 Task: Open a Black Tie Letter Template save the file as slogan Remove the following opetions from template: '1.	Type the sender company name_x000D_
2.	Type the sender company address_x000D_
3.	Type the recipient address_x000D_
4.	Type the closing_x000D_
5.	Type the sender title_x000D_
6.	Type the sender company name_x000D_
'Pick the date  15 May, 2023 and type Salutation  Greetings. Add body to the letter "I hope this letter finds you in good health and high spirits. I wanted to express my gratitude for your kind assistance during my recent visit. Your hospitality and warmth made my stay truly memorable. I look forward to returning the favor someday. Take care and stay well.". Insert watermark  confidential 1
Action: Mouse moved to (25, 17)
Screenshot: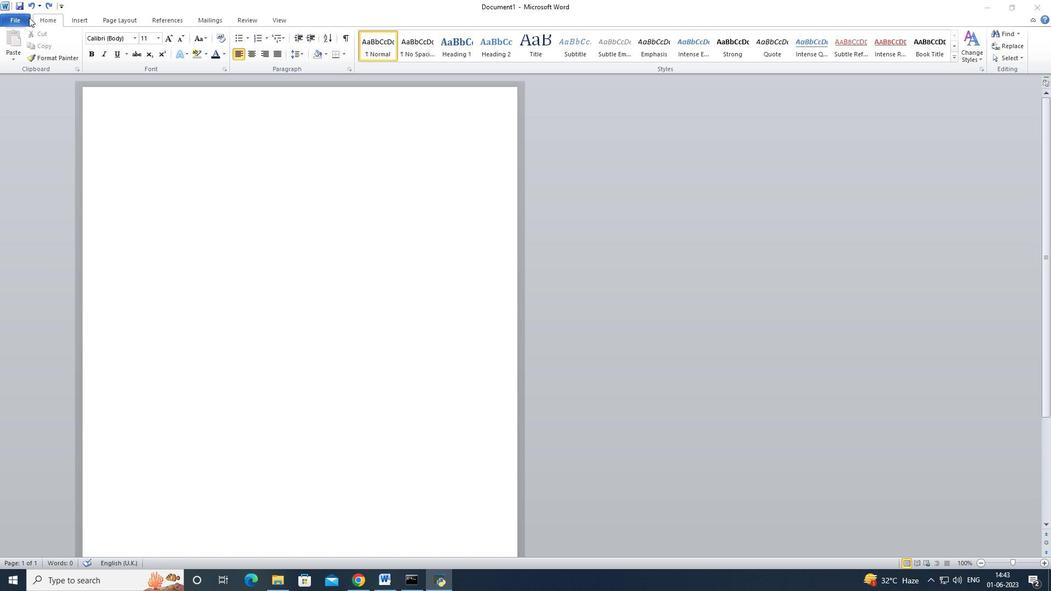 
Action: Mouse pressed left at (25, 17)
Screenshot: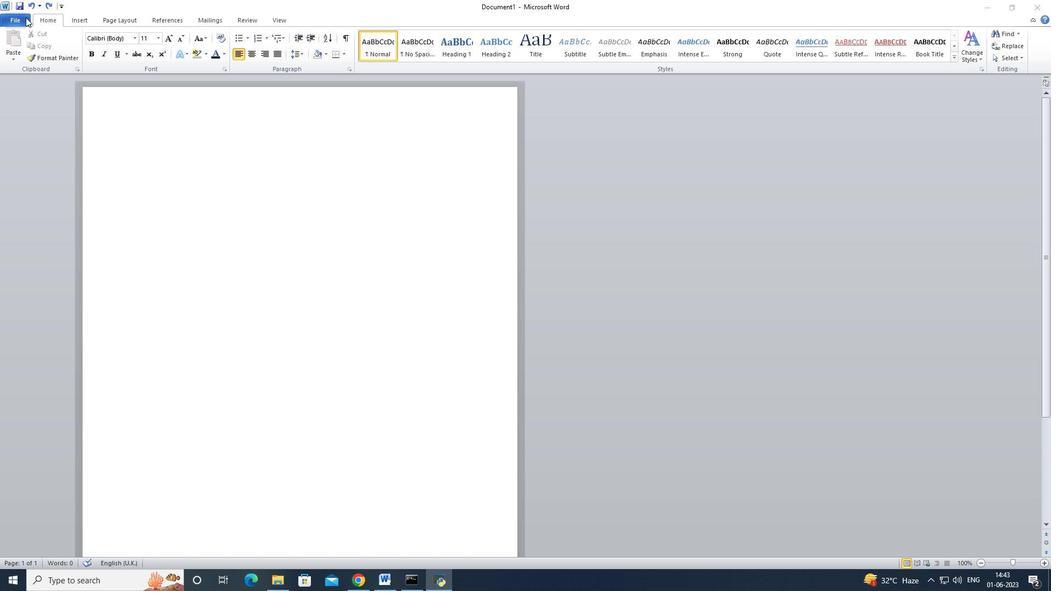 
Action: Mouse moved to (8, 21)
Screenshot: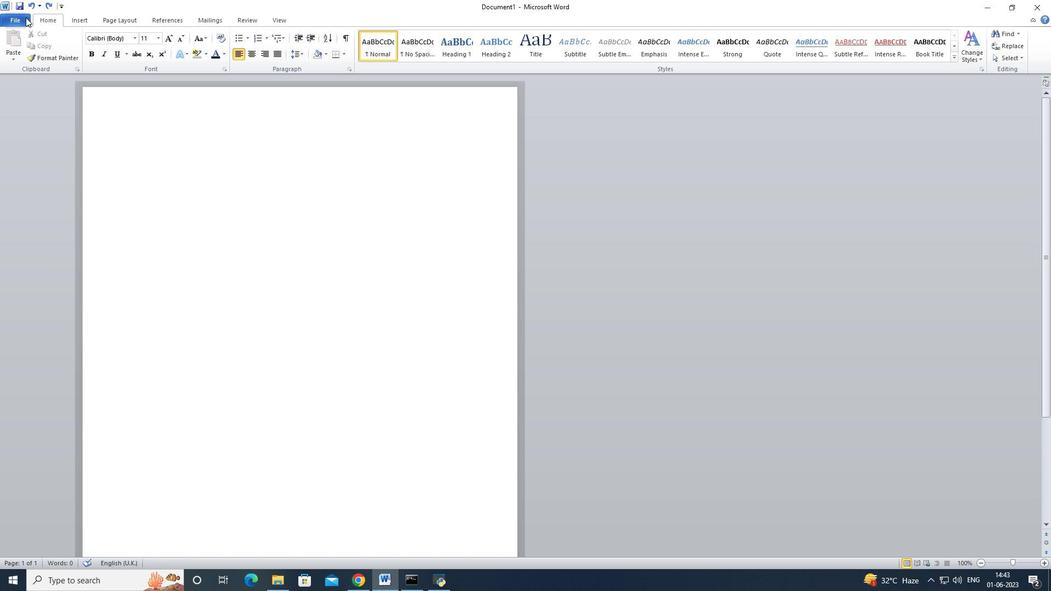
Action: Mouse pressed left at (8, 21)
Screenshot: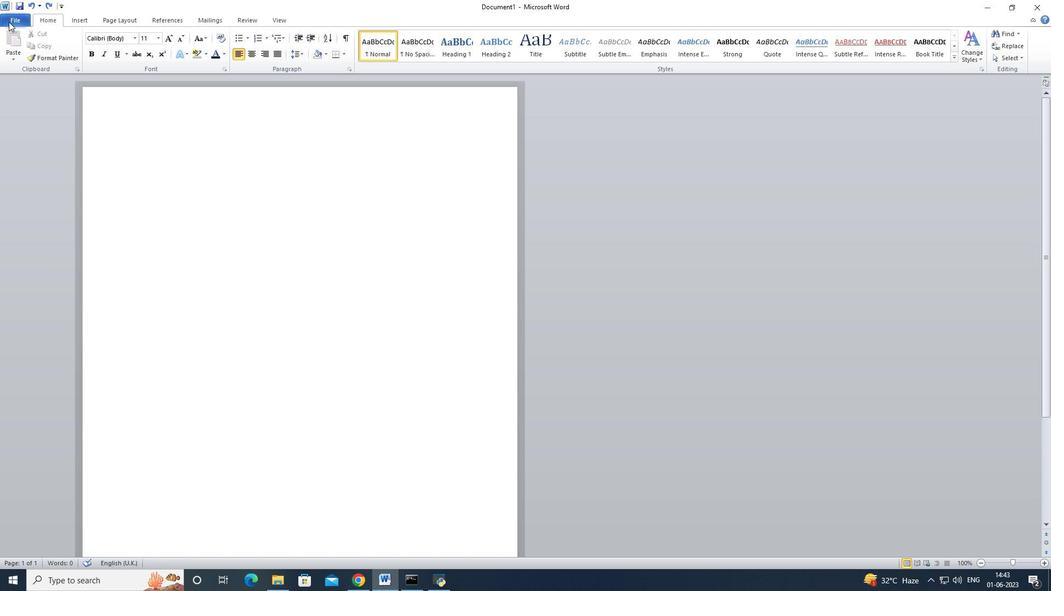
Action: Mouse moved to (29, 140)
Screenshot: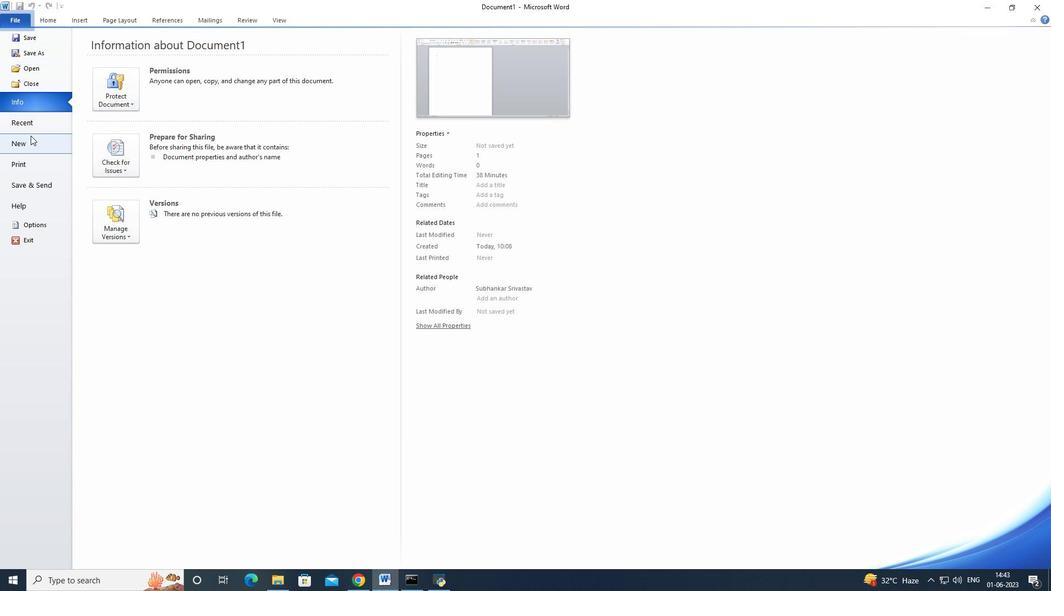 
Action: Mouse pressed left at (29, 140)
Screenshot: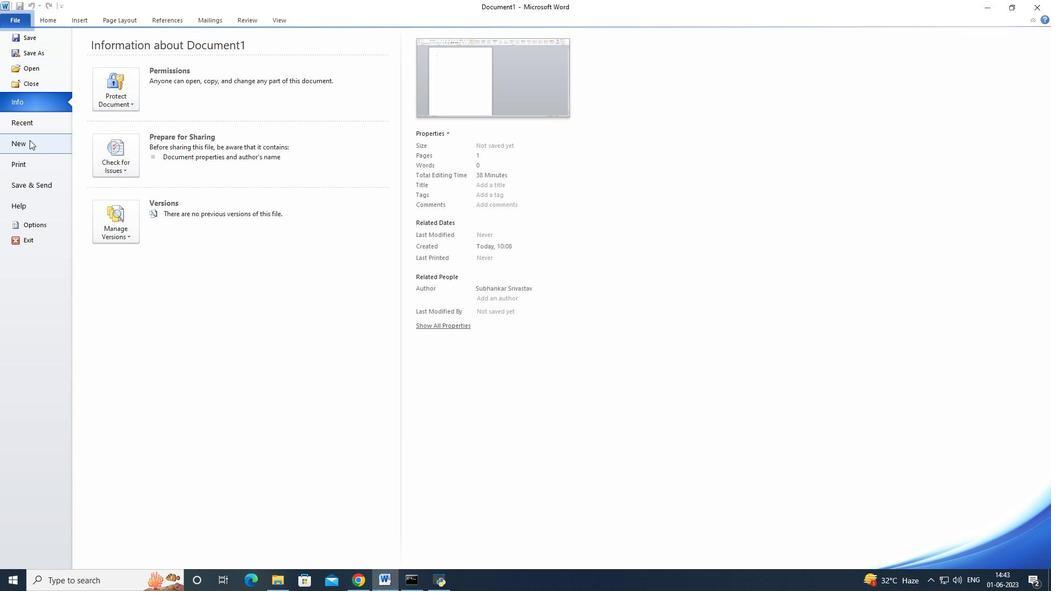 
Action: Mouse moved to (246, 111)
Screenshot: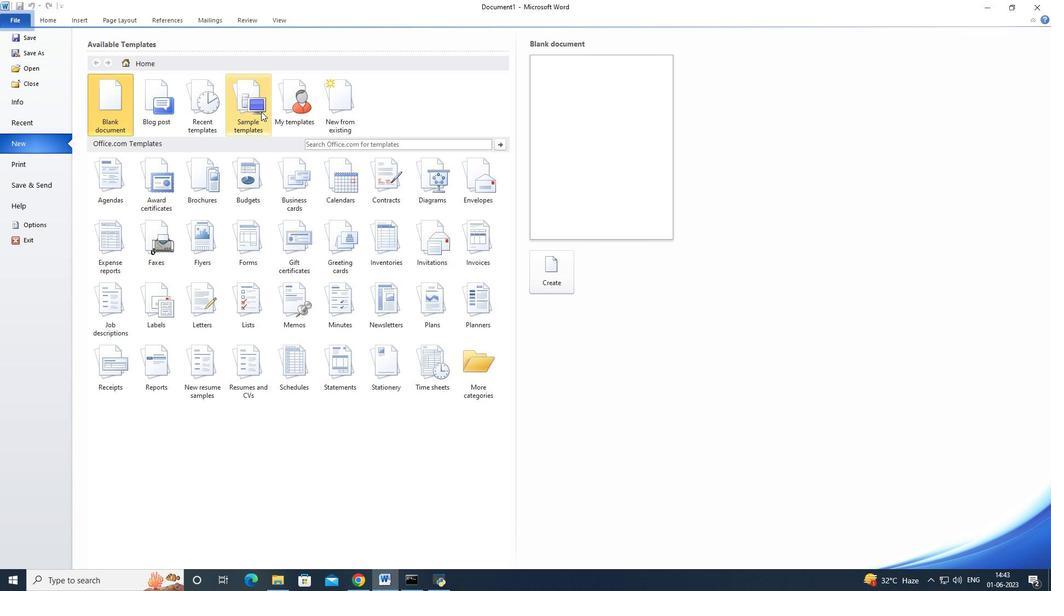 
Action: Mouse pressed left at (246, 111)
Screenshot: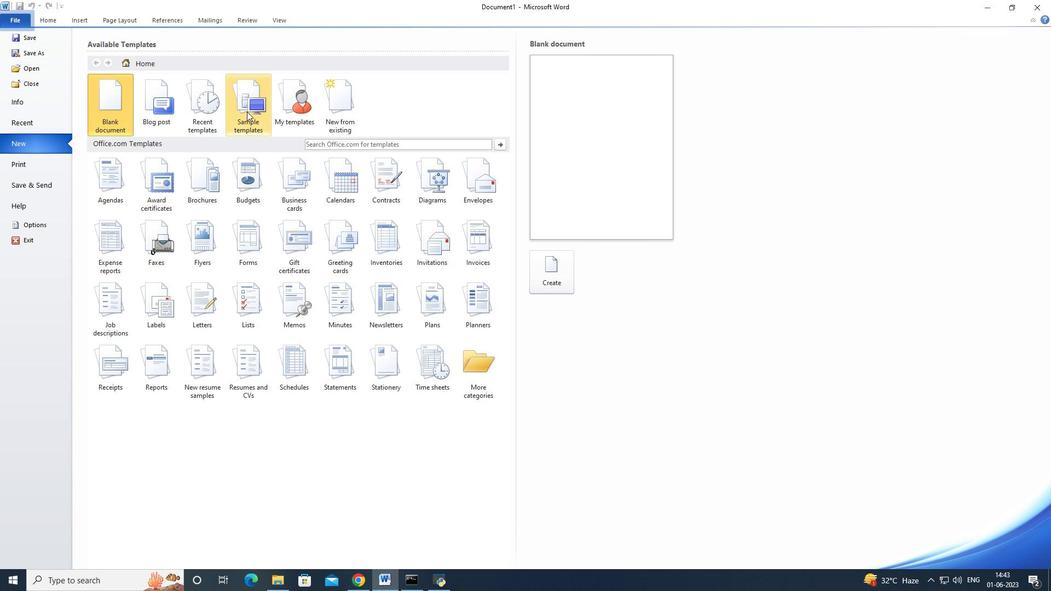 
Action: Mouse moved to (363, 247)
Screenshot: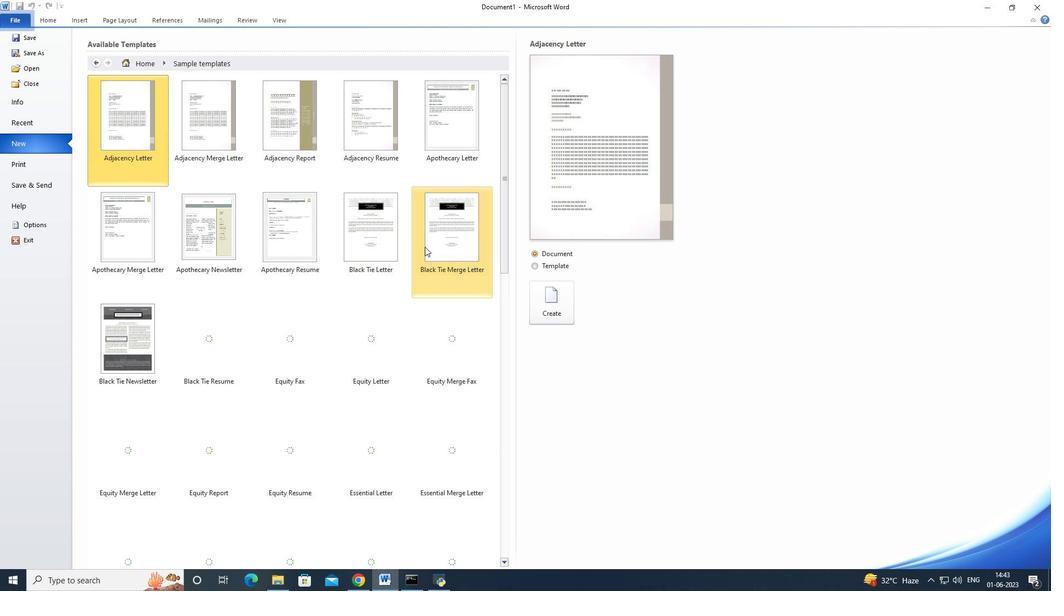 
Action: Mouse pressed left at (363, 247)
Screenshot: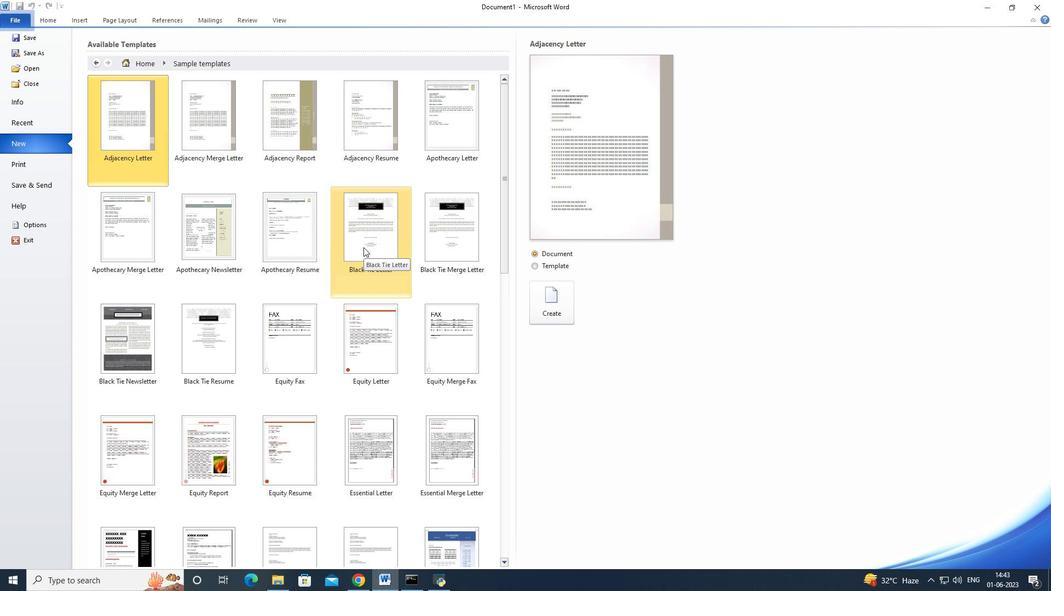 
Action: Mouse moved to (534, 266)
Screenshot: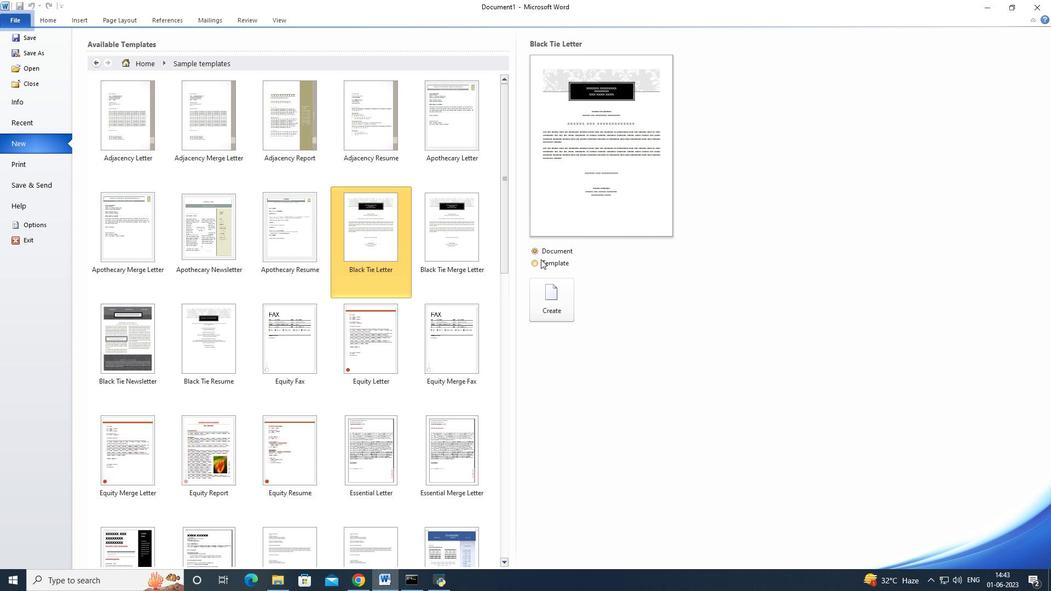 
Action: Mouse pressed left at (534, 266)
Screenshot: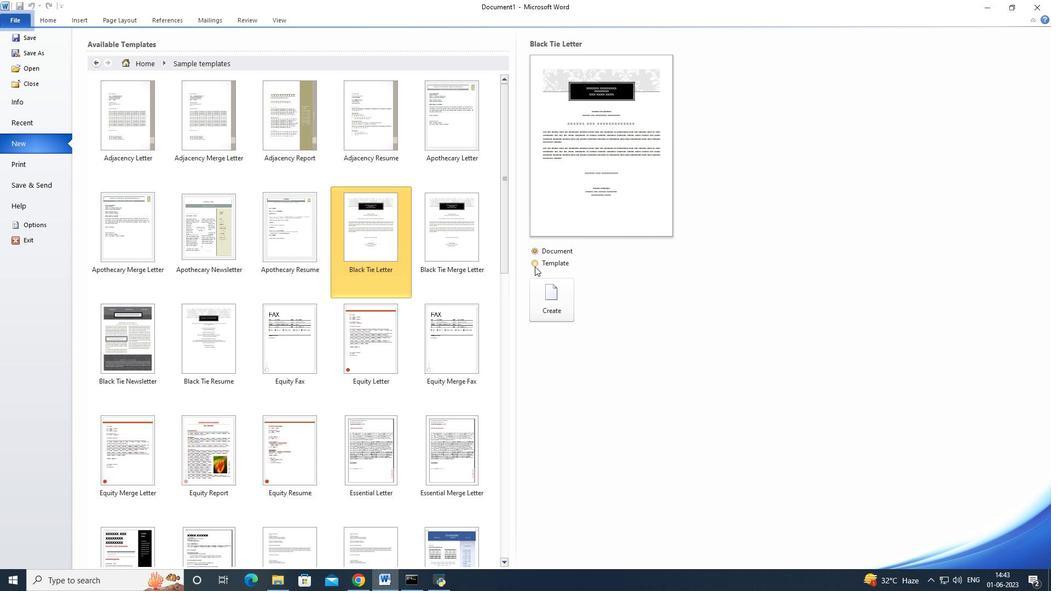 
Action: Mouse moved to (550, 301)
Screenshot: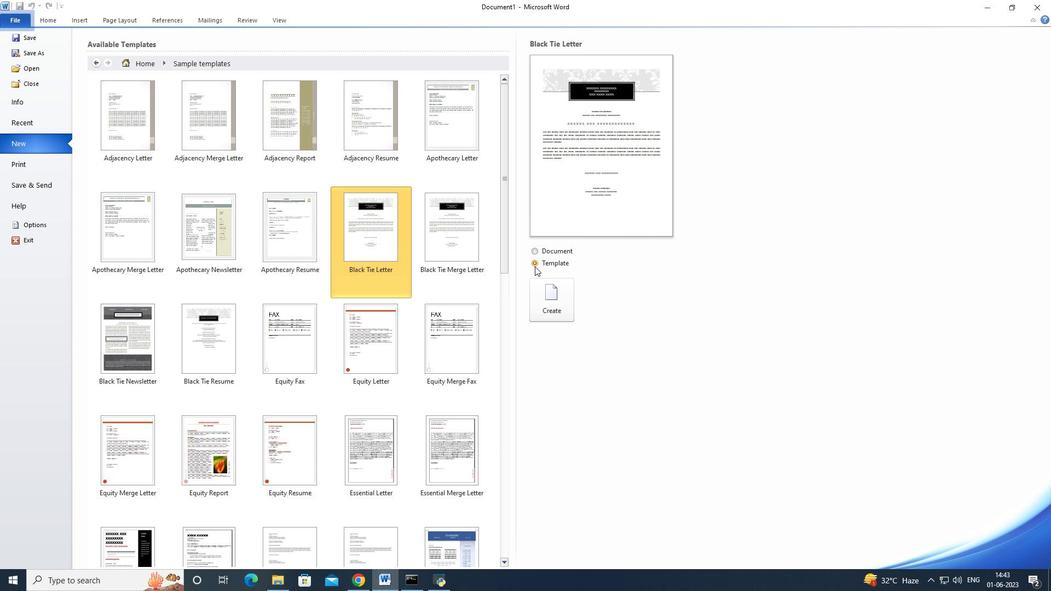 
Action: Mouse pressed left at (550, 301)
Screenshot: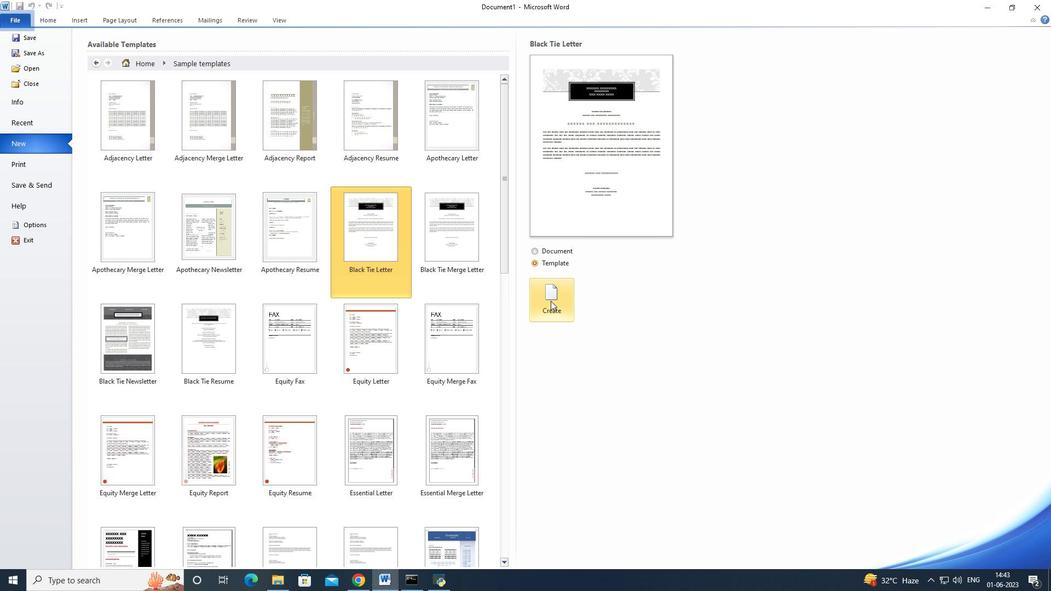 
Action: Mouse moved to (403, 204)
Screenshot: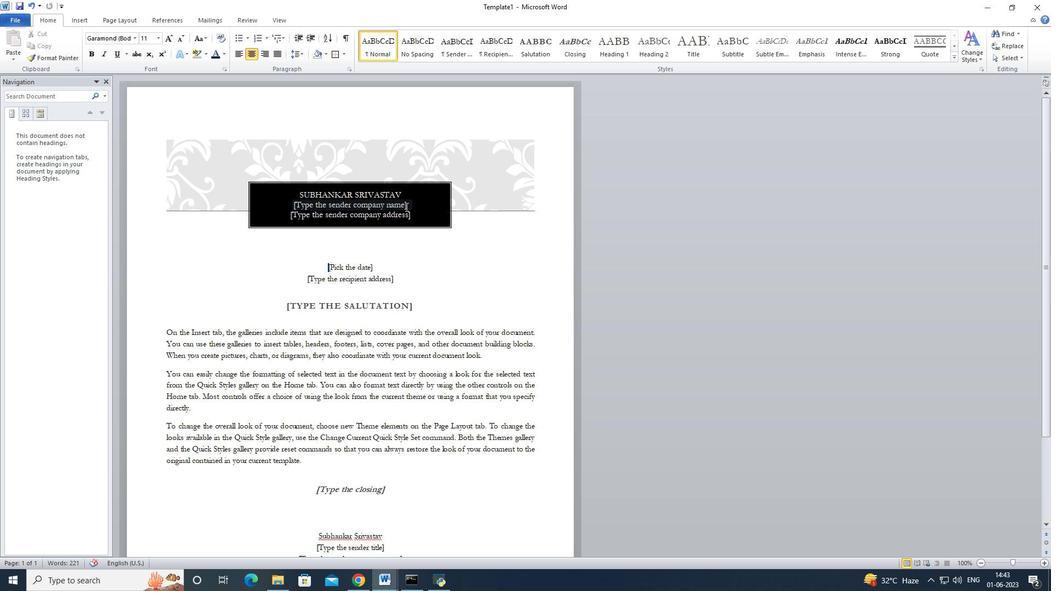 
Action: Mouse pressed left at (403, 204)
Screenshot: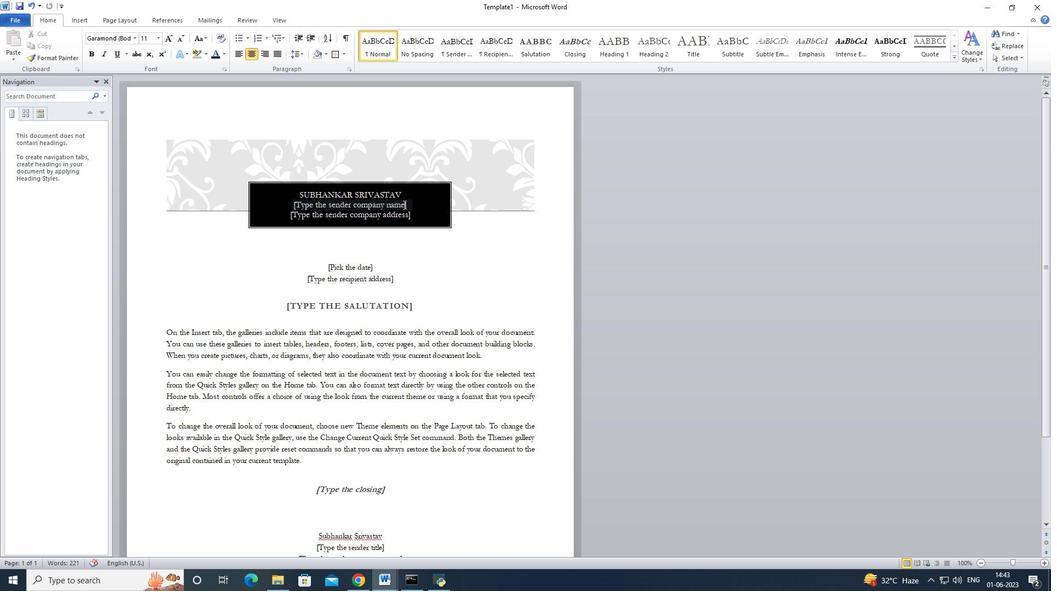 
Action: Key pressed <Key.delete><Key.delete>
Screenshot: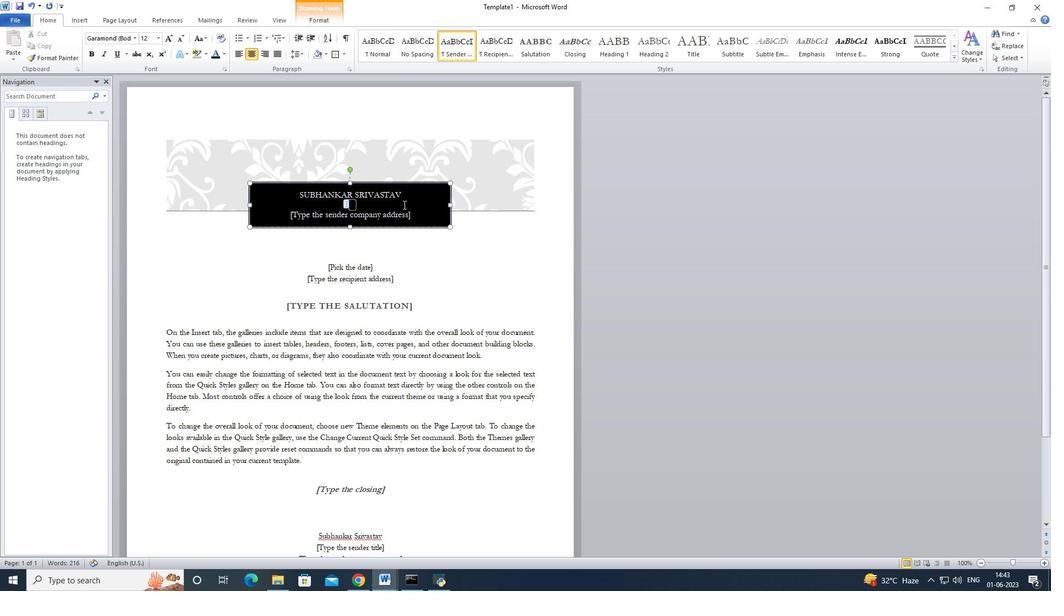 
Action: Mouse moved to (402, 215)
Screenshot: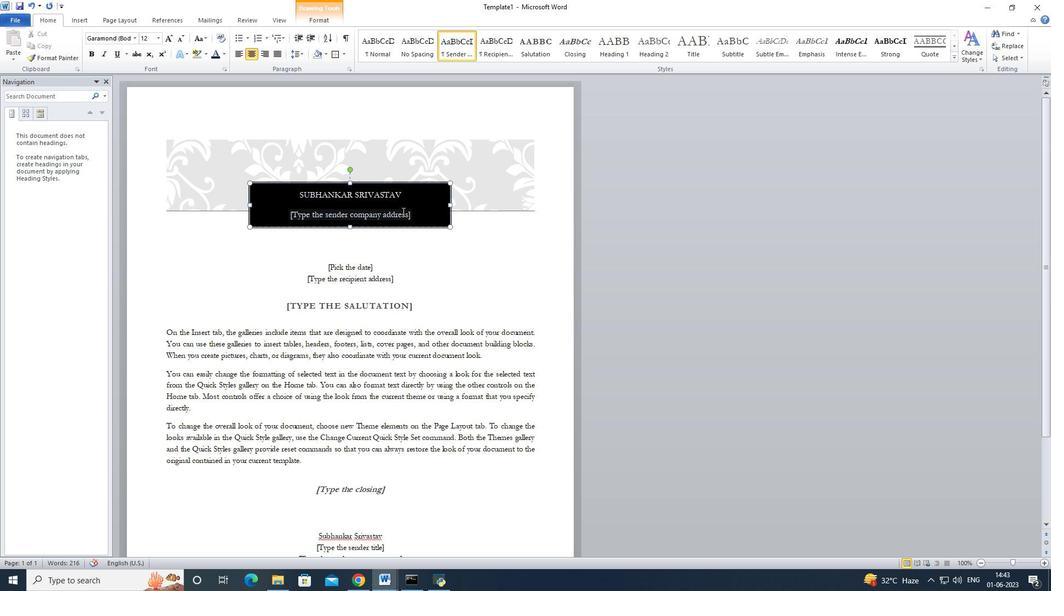 
Action: Mouse pressed left at (402, 215)
Screenshot: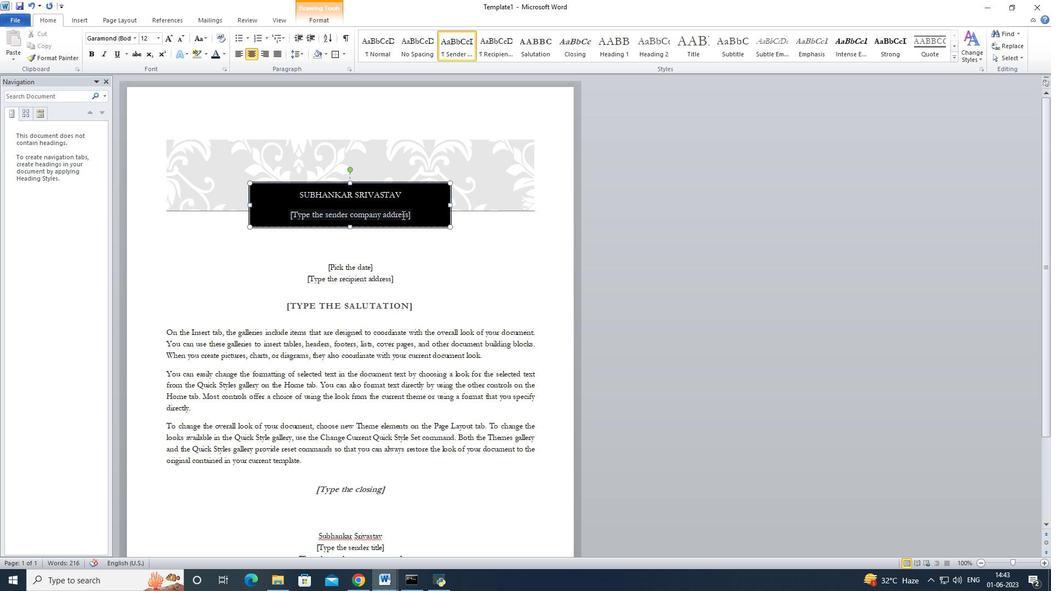
Action: Key pressed <Key.delete><Key.delete>
Screenshot: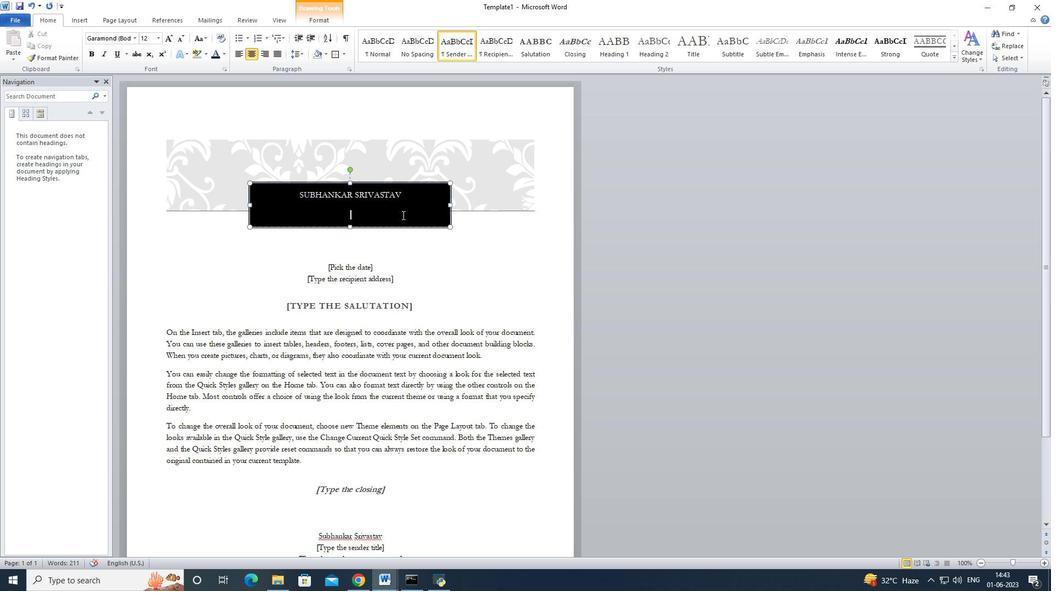 
Action: Mouse moved to (365, 267)
Screenshot: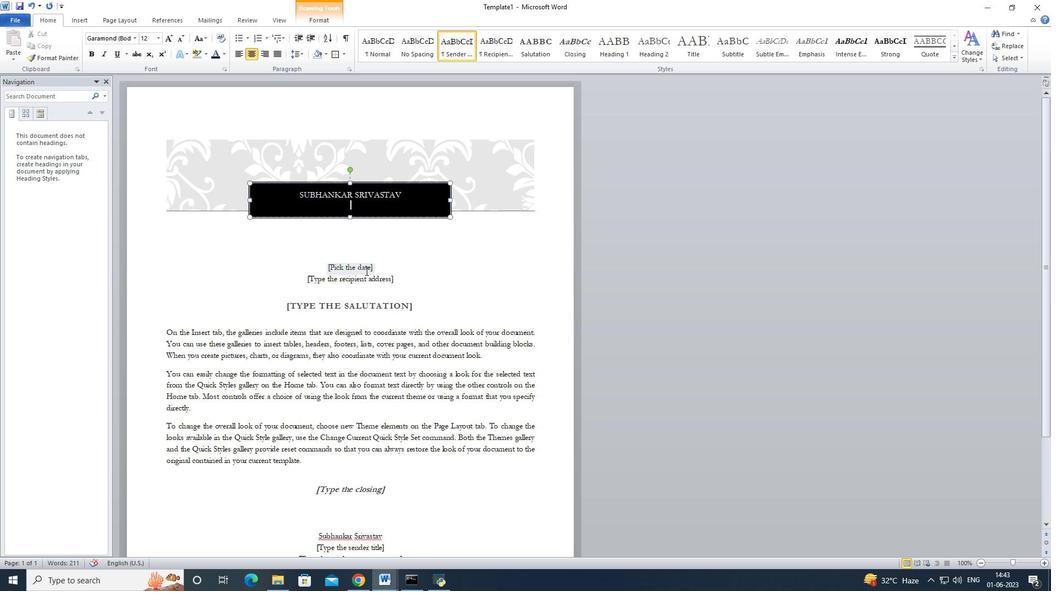 
Action: Mouse pressed left at (365, 267)
Screenshot: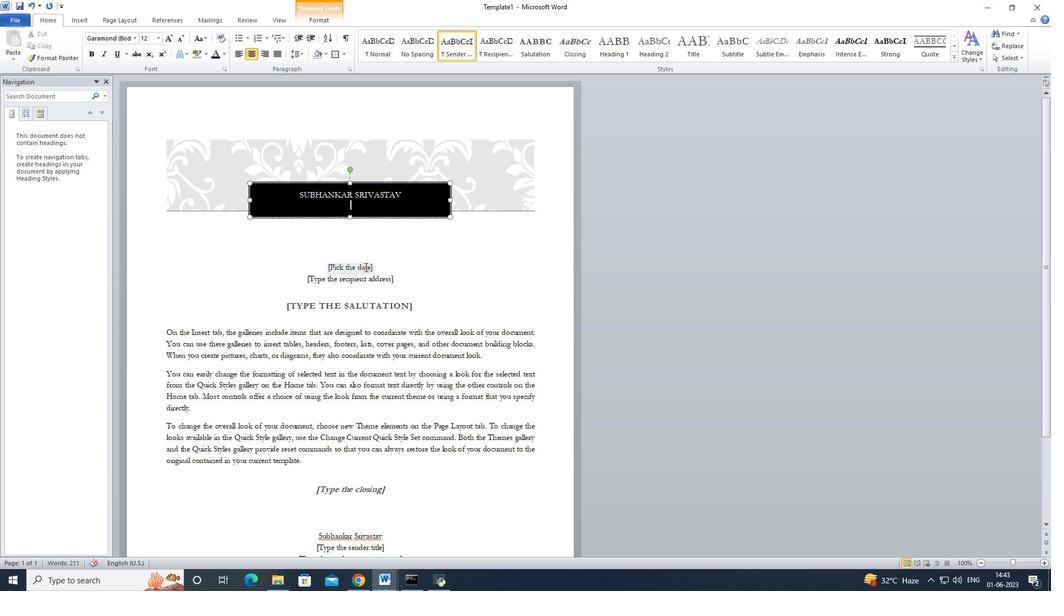 
Action: Mouse moved to (383, 266)
Screenshot: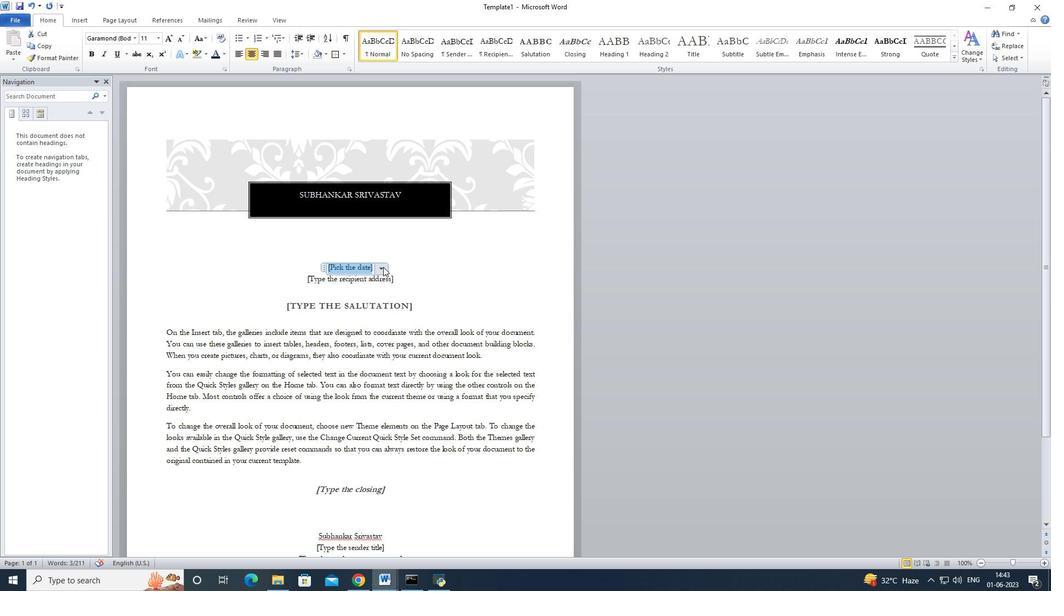 
Action: Mouse pressed left at (383, 266)
Screenshot: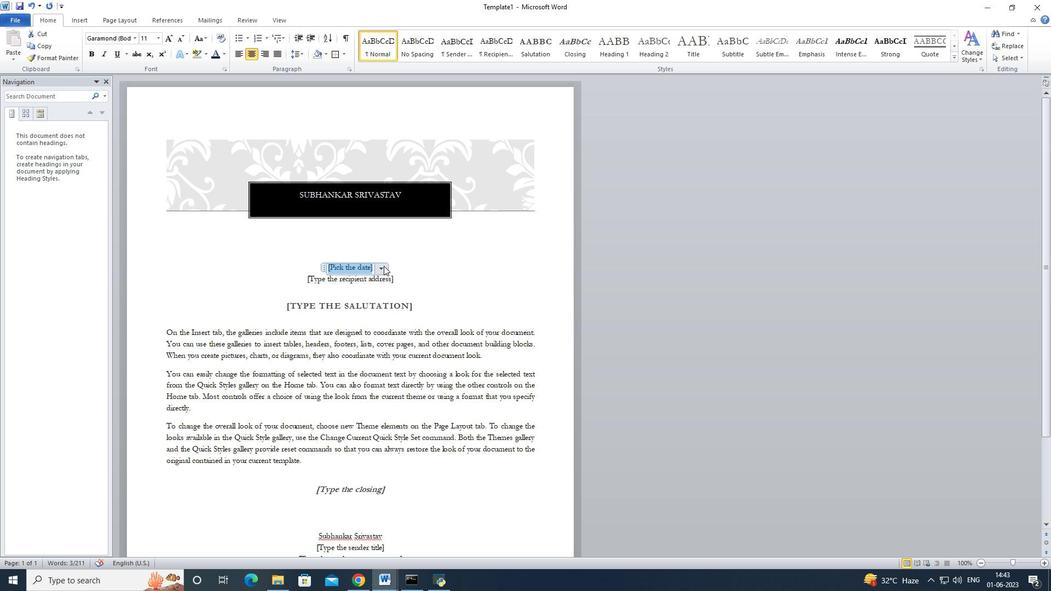 
Action: Mouse moved to (293, 280)
Screenshot: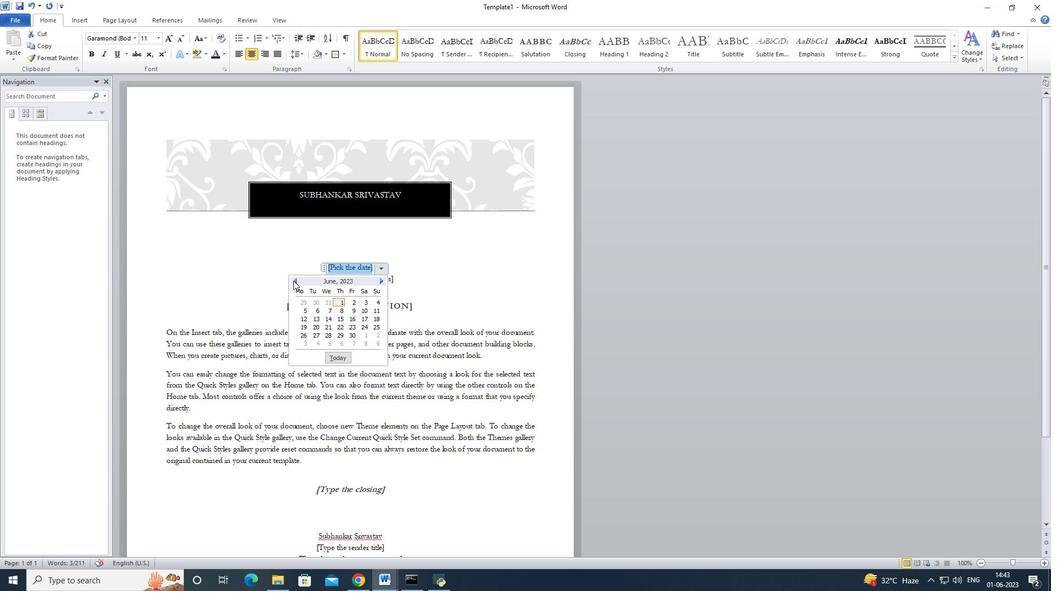 
Action: Mouse pressed left at (293, 280)
Screenshot: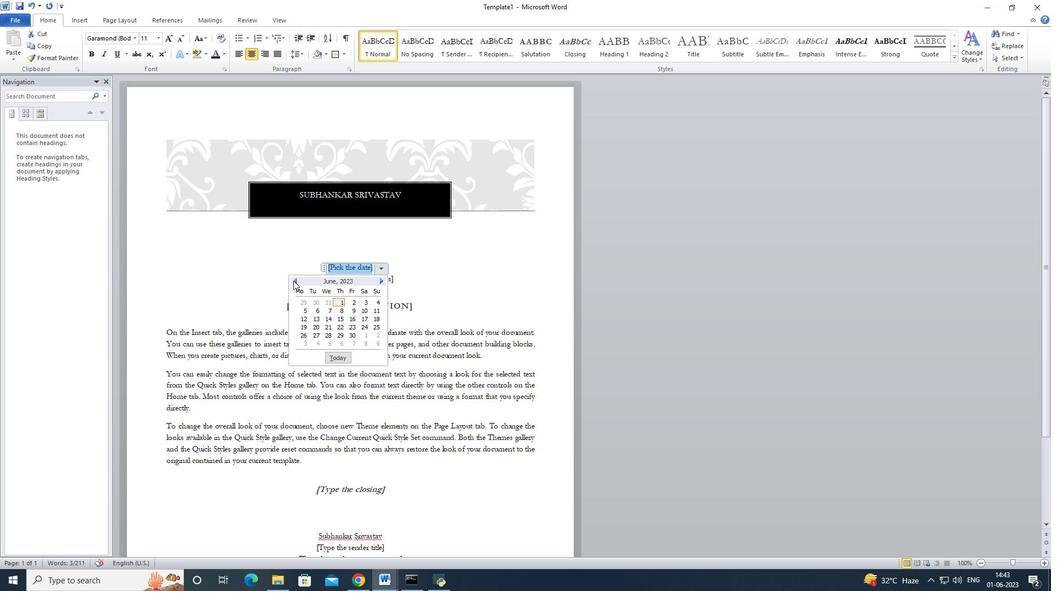 
Action: Mouse moved to (306, 319)
Screenshot: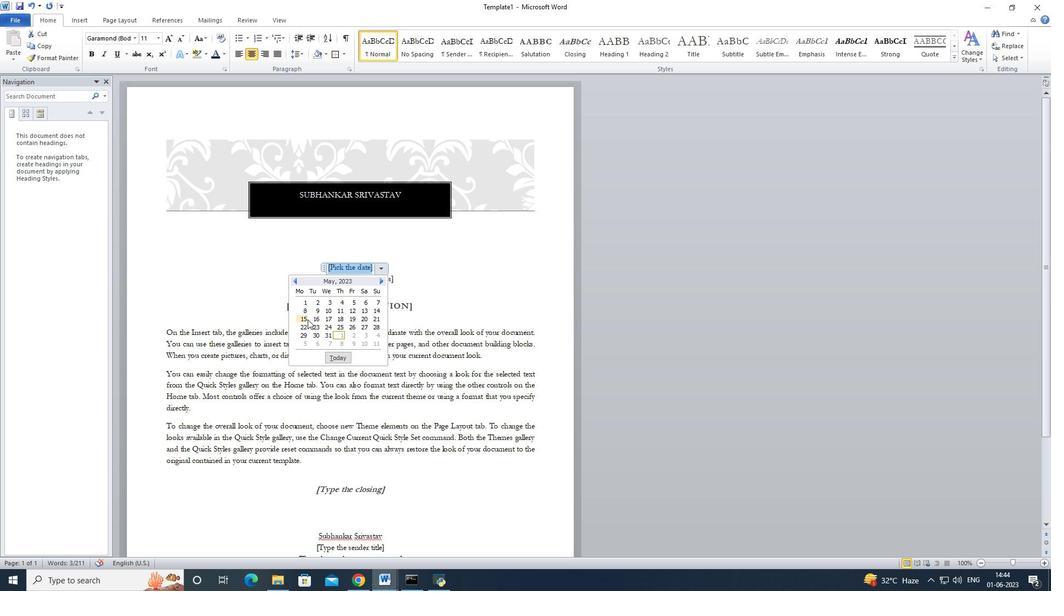 
Action: Mouse pressed left at (306, 319)
Screenshot: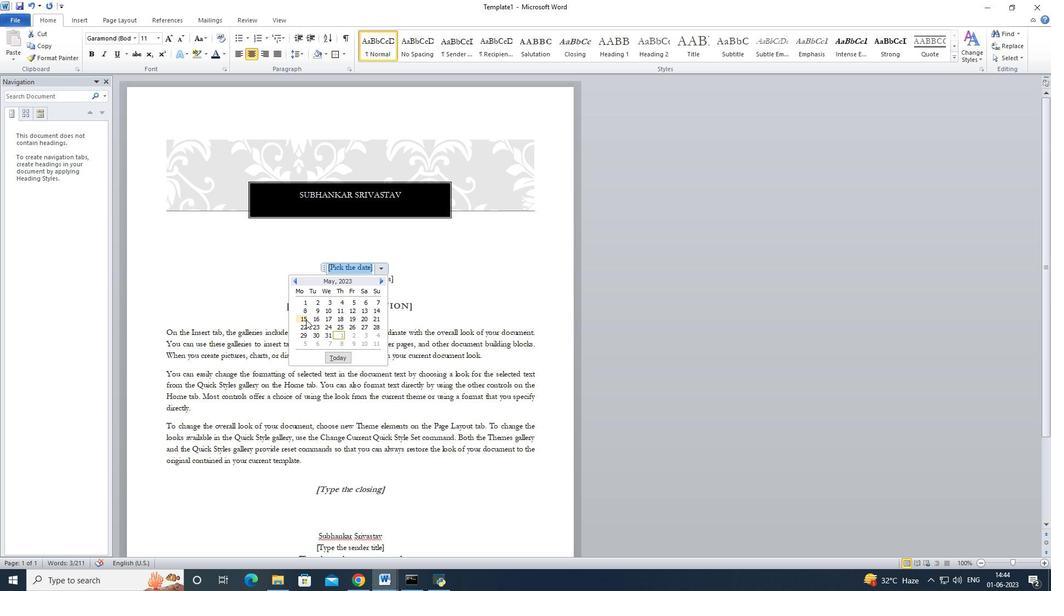 
Action: Mouse moved to (388, 281)
Screenshot: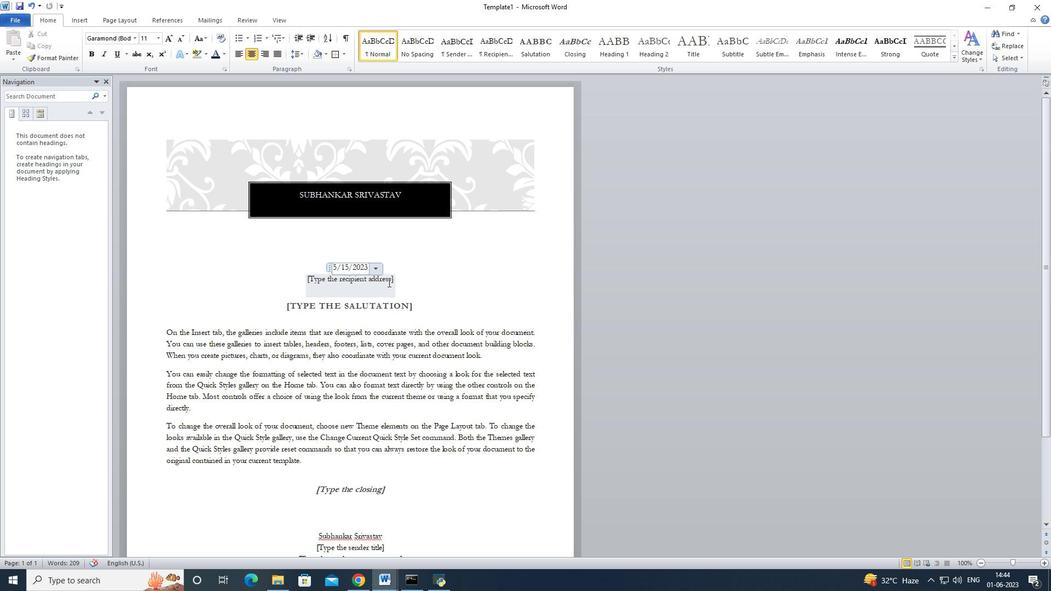 
Action: Mouse pressed left at (388, 281)
Screenshot: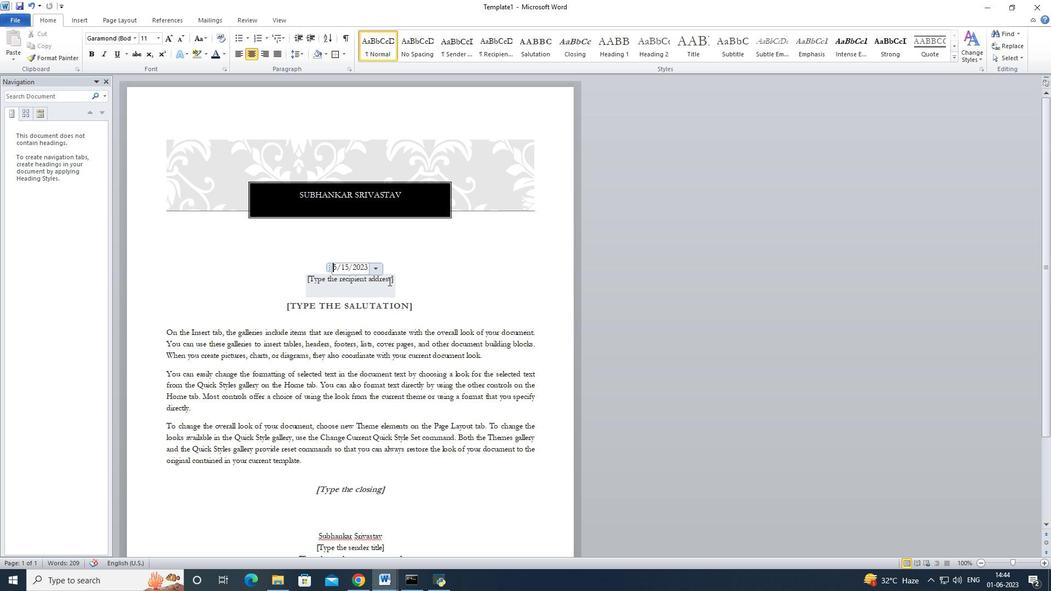 
Action: Mouse moved to (389, 281)
Screenshot: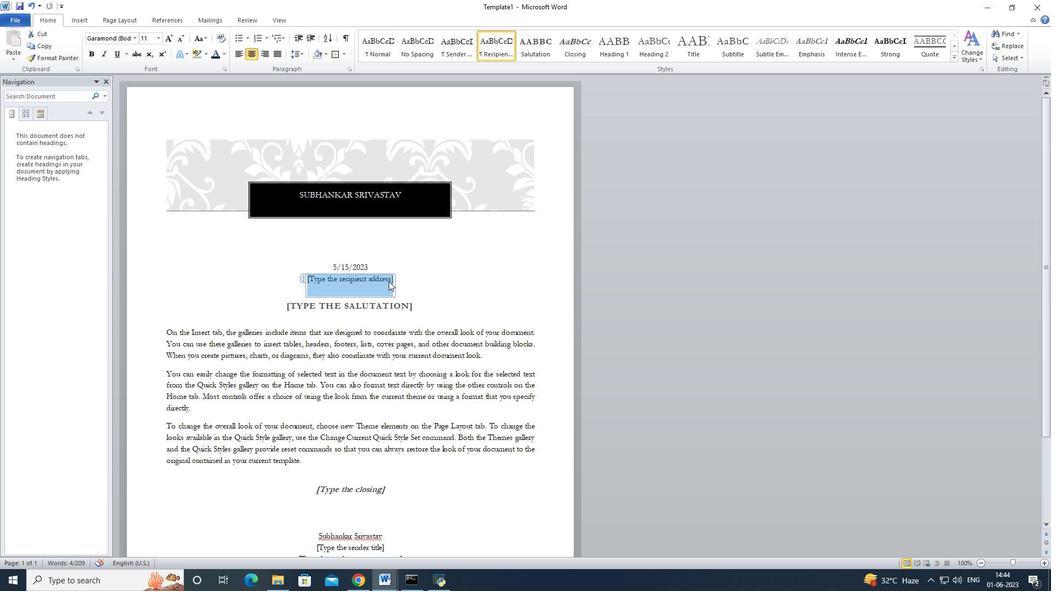 
Action: Key pressed <Key.delete>
Screenshot: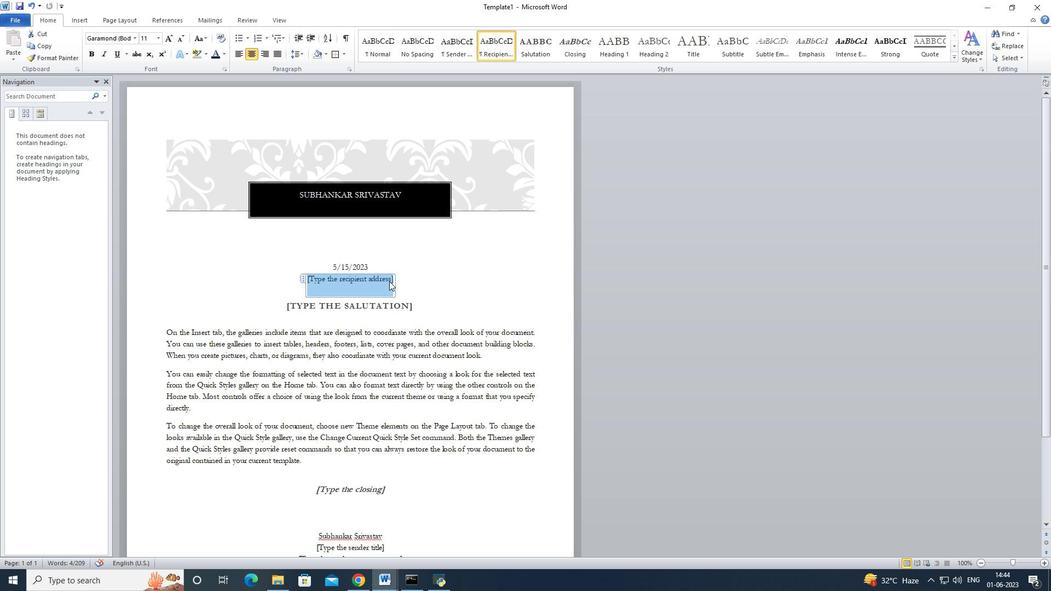 
Action: Mouse moved to (390, 307)
Screenshot: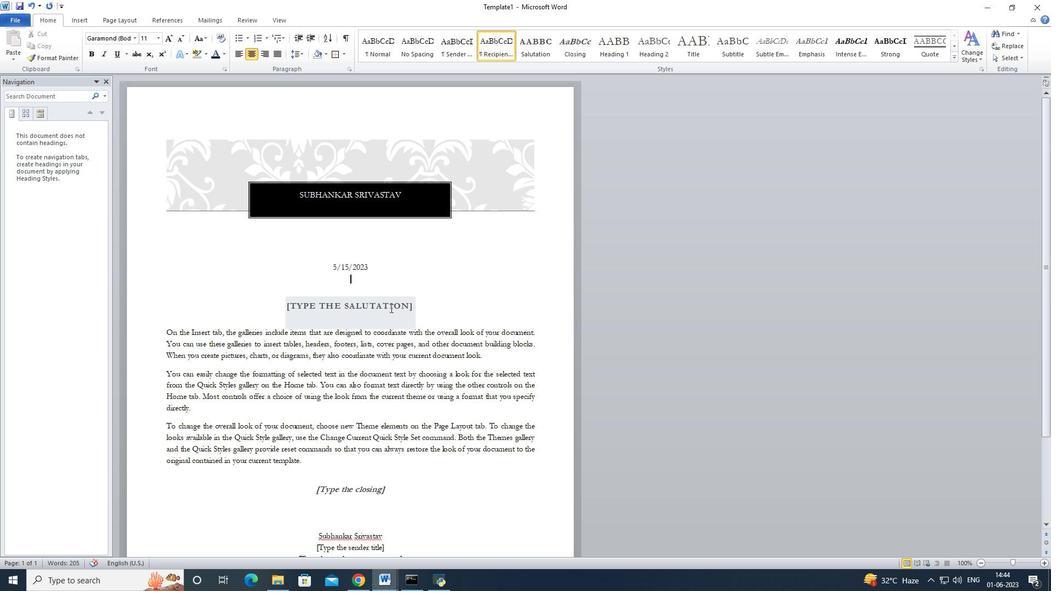
Action: Mouse pressed left at (390, 307)
Screenshot: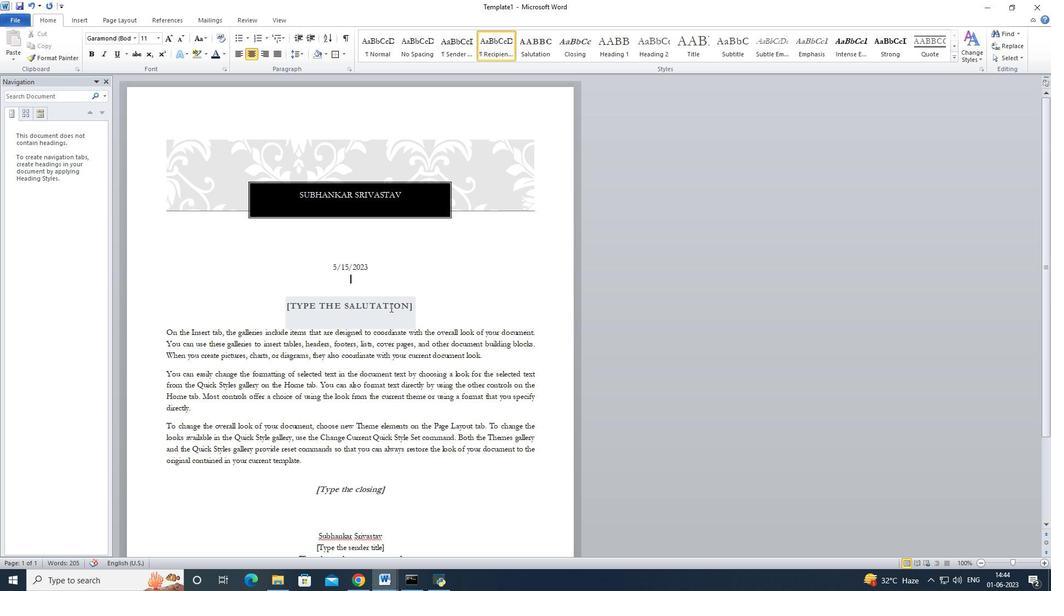 
Action: Key pressed <Key.shift><Key.shift><Key.shift><Key.shift><Key.shift><Key.shift><Key.shift><Key.shift><Key.shift><Key.shift><Key.shift><Key.shift><Key.shift><Key.shift><Key.shift><Key.shift><Key.shift><Key.shift><Key.shift><Key.shift><Key.shift><Key.shift><Key.shift><Key.shift><Key.shift><Key.shift><Key.shift><Key.shift><Key.shift><Key.shift><Key.shift><Key.shift><Key.shift><Key.shift><Key.shift><Key.shift><Key.shift><Key.shift><Key.shift><Key.shift><Key.shift><Key.shift><Key.shift><Key.shift><Key.shift><Key.shift><Key.shift><Key.shift><Key.shift><Key.shift><Key.shift><Key.shift><Key.shift><Key.shift><Key.shift><Key.shift><Key.shift><Key.shift><Key.shift><Key.shift><Key.shift><Key.shift><Key.shift><Key.shift><Key.shift><Key.shift><Key.shift><Key.shift><Key.shift><Key.shift><Key.shift><Key.shift><Key.shift><Key.shift><Key.shift><Key.shift><Key.shift><Key.shift><Key.shift><Key.shift><Key.shift><Key.shift><Key.shift><Key.shift><Key.shift><Key.shift><Key.shift><Key.shift>Greetings
Screenshot: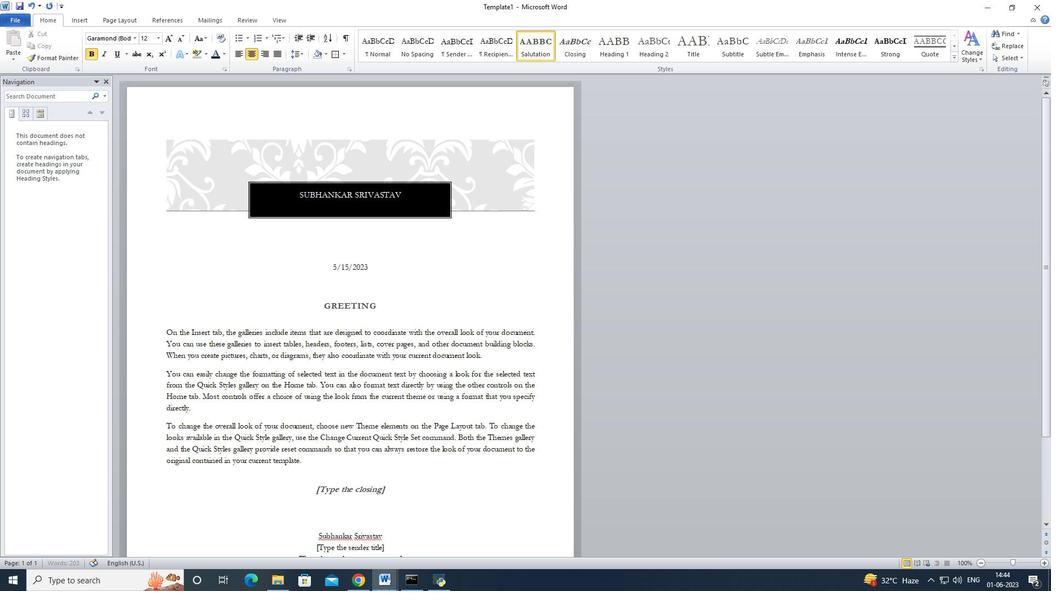
Action: Mouse moved to (370, 349)
Screenshot: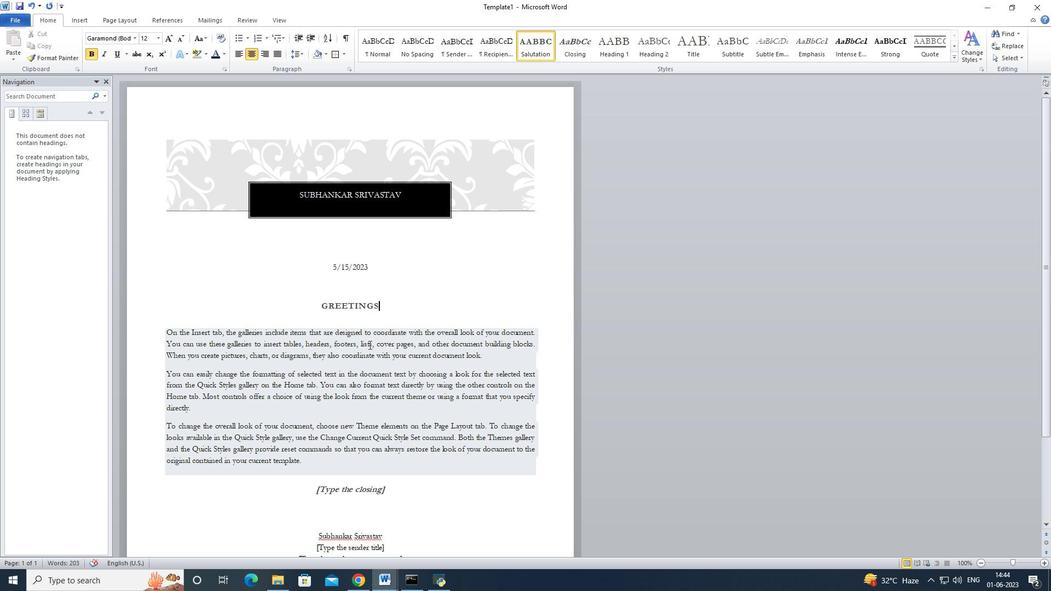 
Action: Mouse pressed left at (370, 349)
Screenshot: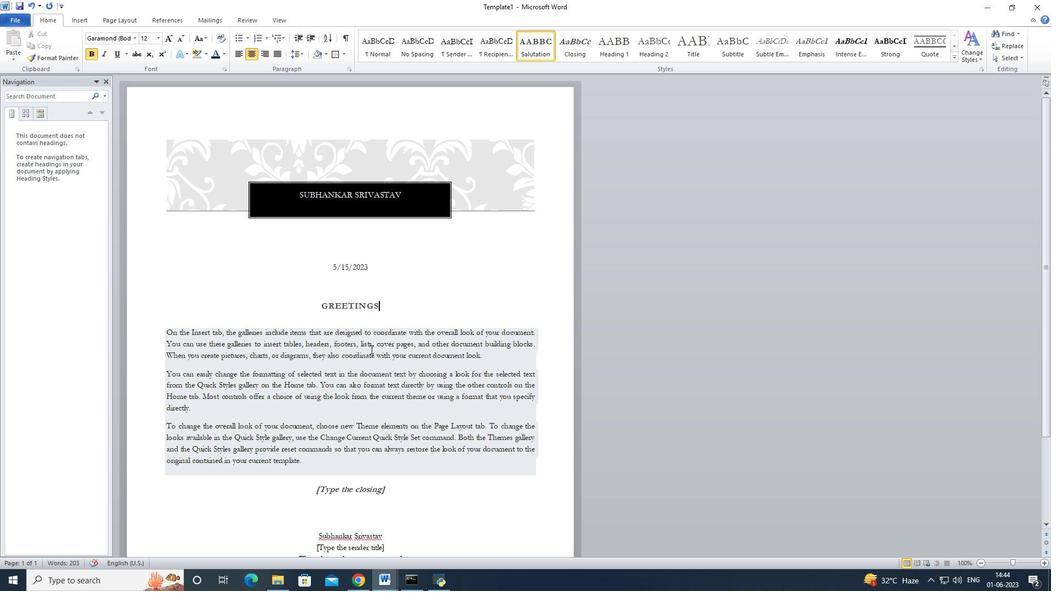 
Action: Key pressed <Key.shift><Key.shift><Key.shift><Key.shift><Key.shift><Key.shift><Key.shift><Key.shift><Key.shift><Key.shift><Key.shift><Key.shift><Key.shift><Key.shift><Key.shift><Key.shift><Key.shift><Key.shift><Key.shift><Key.shift><Key.shift><Key.shift><Key.shift><Key.shift><Key.shift><Key.shift><Key.shift><Key.shift><Key.shift><Key.shift><Key.shift><Key.shift><Key.shift><Key.shift><Key.shift><Key.shift><Key.shift><Key.shift><Key.shift><Key.shift><Key.shift><Key.shift><Key.shift><Key.shift><Key.shift><Key.shift><Key.shift><Key.shift>"i<Key.space>hope<Key.space>this<Key.space>letter<Key.space>finds<Key.space>you<Key.space>in<Key.space>good<Key.space>health<Key.space>and<Key.space>high<Key.space>spirits.<Key.space>i<Key.backspace><Key.shift><Key.shift>I<Key.space>wanted<Key.space>to<Key.space>express<Key.space>my<Key.space>gratitude<Key.space>for<Key.space>your<Key.space>kind<Key.space>assistance<Key.space>during<Key.space>my<Key.space>recent<Key.space>visit.<Key.space>your<Key.space>hospitality<Key.space>and<Key.space>warmth<Key.space>made<Key.space>my<Key.space>stay<Key.space>truly<Key.space>memorable.<Key.space><Key.shift>I<Key.space>look<Key.space>forwo<Key.backspace>ard<Key.space>to<Key.space>returning<Key.space>the<Key.space>fave<Key.backspace>or<Key.space>someday.<Key.space><Key.shift>take<Key.space>care<Key.space>am<Key.backspace>nd<Key.space>stay<Key.space>well.<Key.shift><Key.shift>"
Screenshot: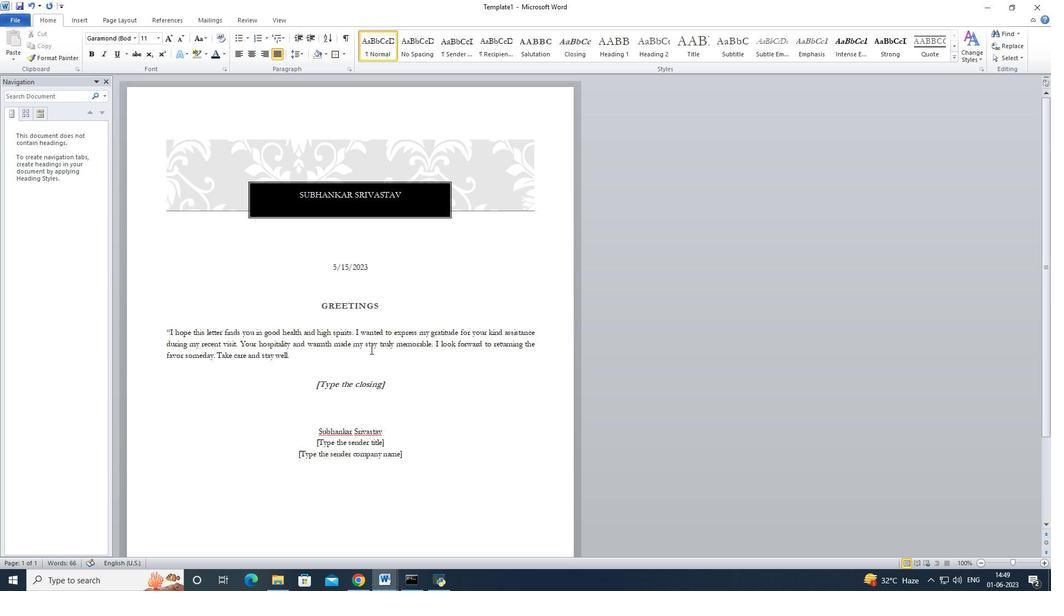 
Action: Mouse moved to (378, 393)
Screenshot: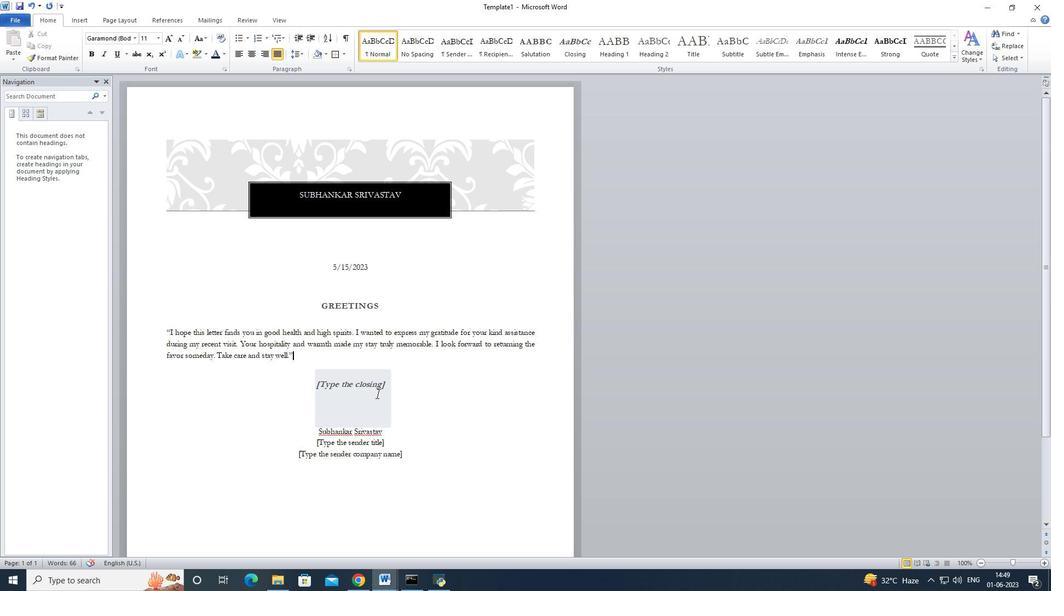 
Action: Mouse pressed left at (378, 393)
Screenshot: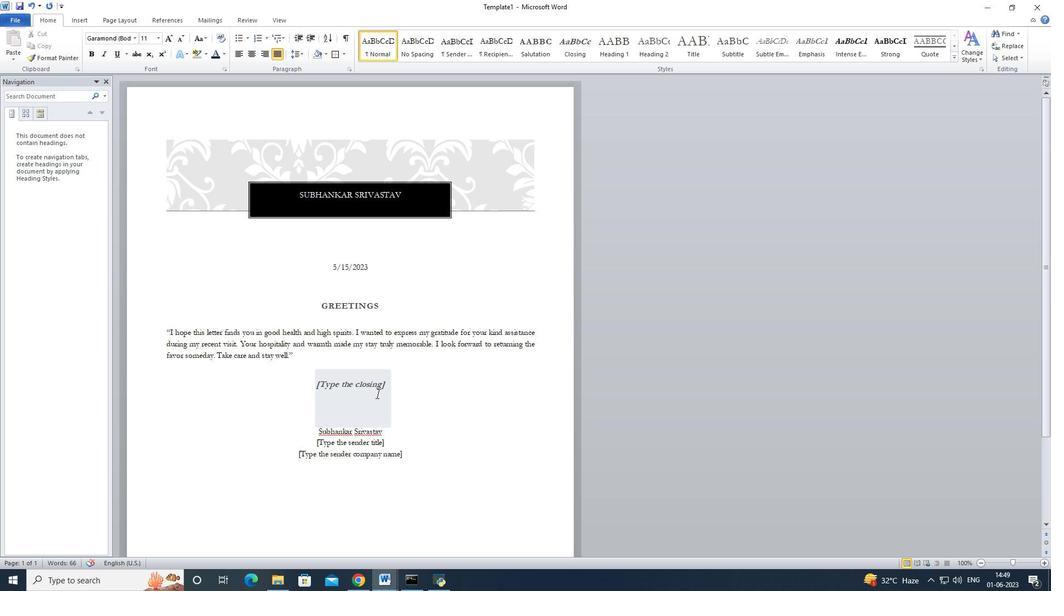 
Action: Key pressed <Key.delete>
Screenshot: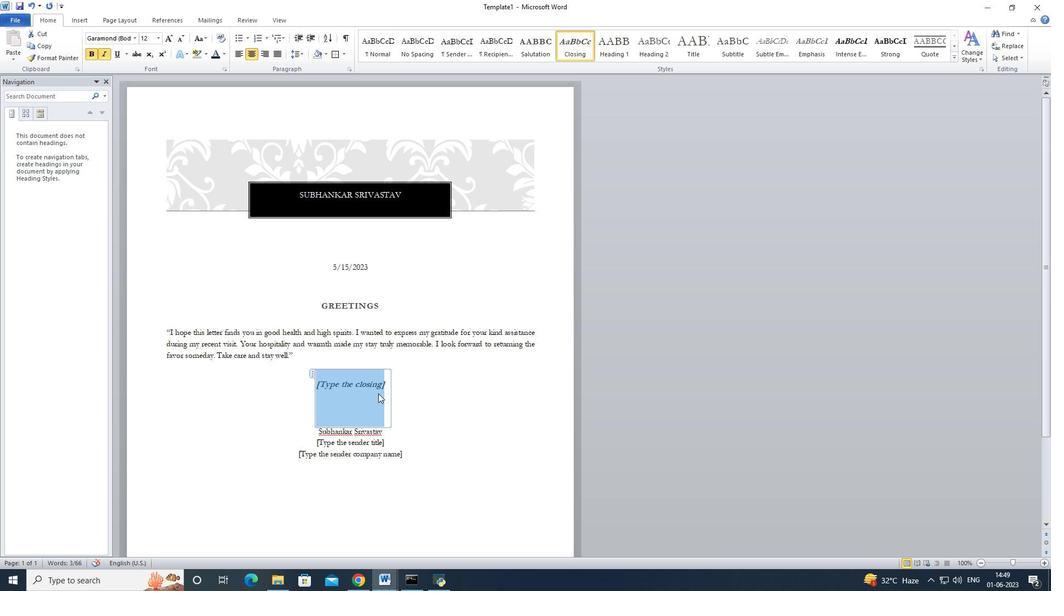 
Action: Mouse moved to (378, 446)
Screenshot: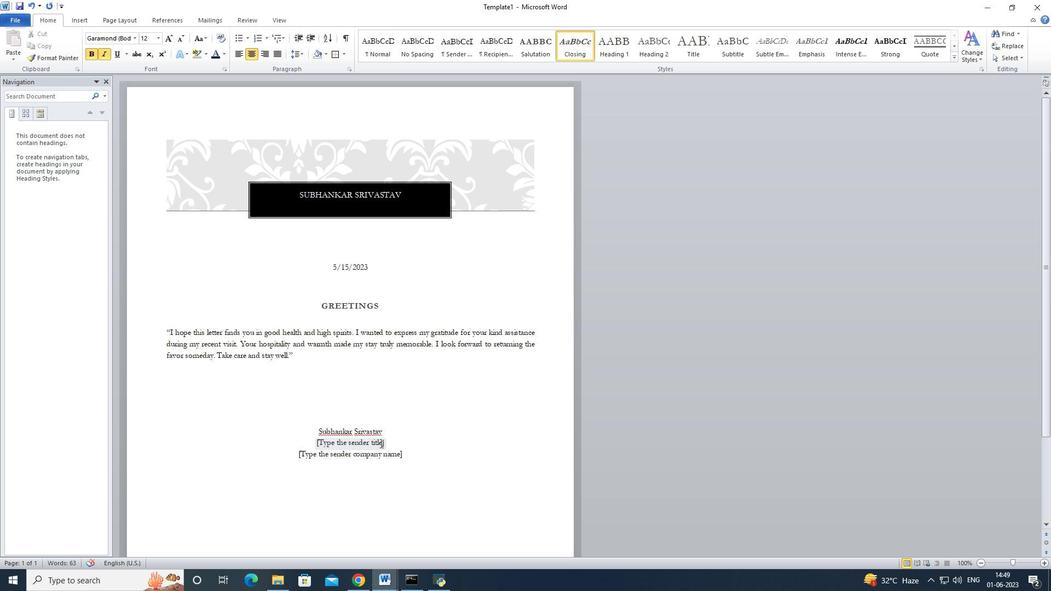 
Action: Mouse pressed left at (378, 446)
Screenshot: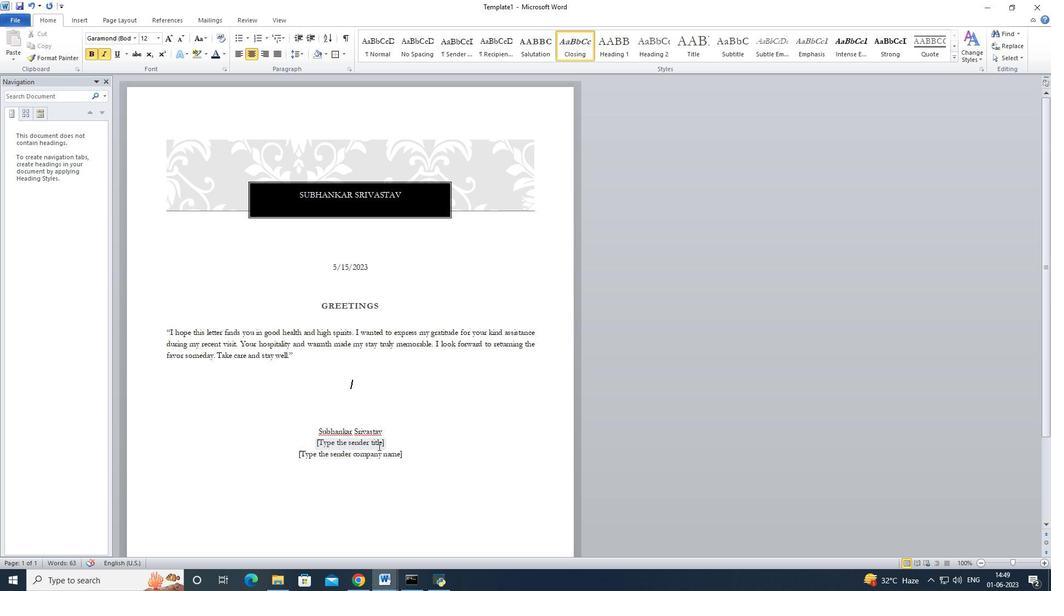 
Action: Key pressed <Key.delete>
Screenshot: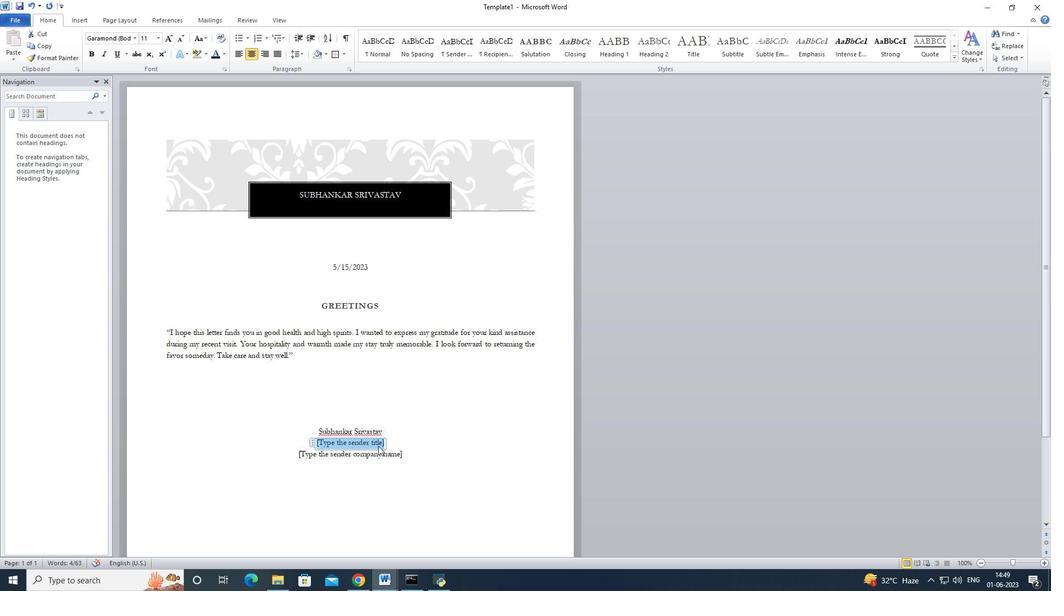 
Action: Mouse moved to (380, 458)
Screenshot: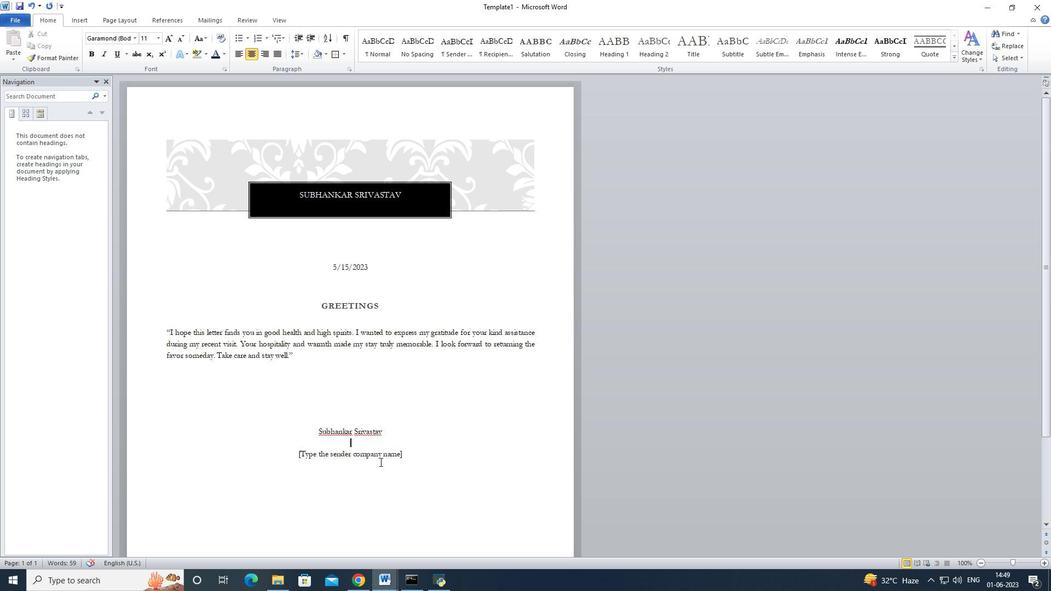 
Action: Mouse pressed left at (380, 458)
Screenshot: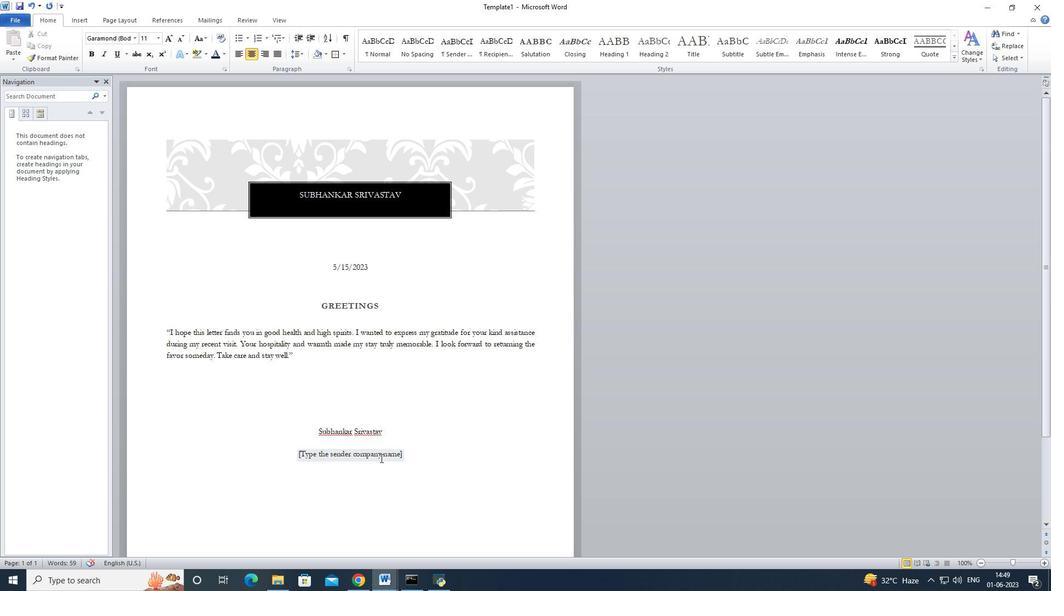 
Action: Key pressed <Key.delete><Key.delete>
Screenshot: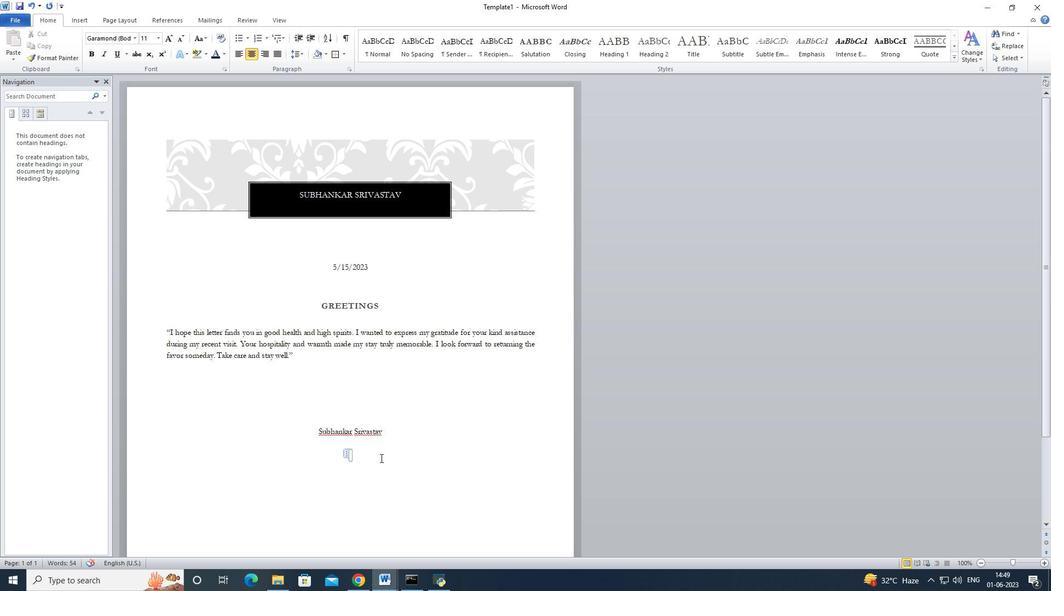 
Action: Mouse scrolled (380, 457) with delta (0, 0)
Screenshot: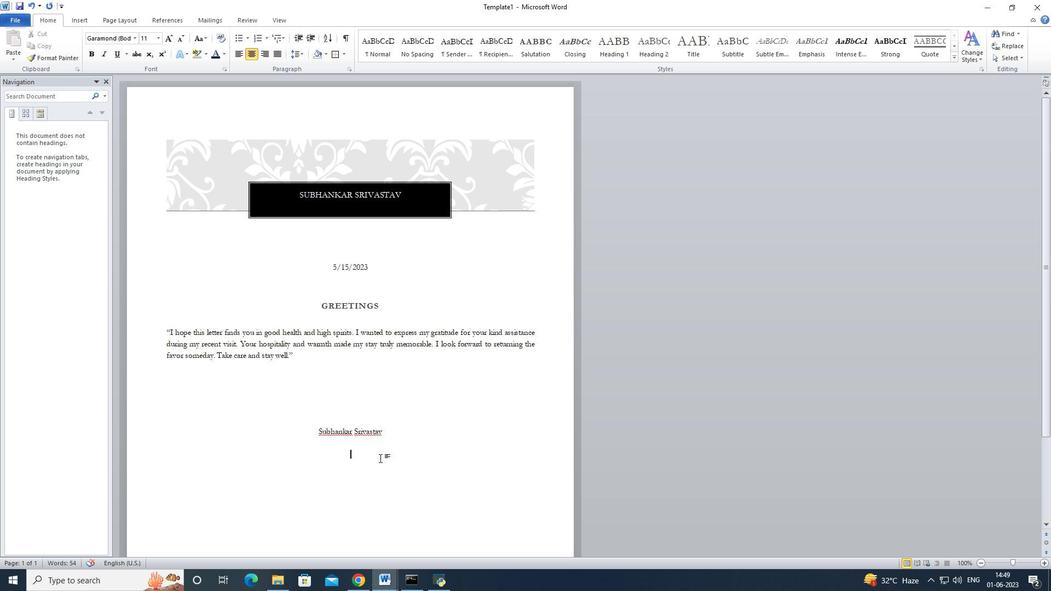 
Action: Mouse scrolled (380, 457) with delta (0, 0)
Screenshot: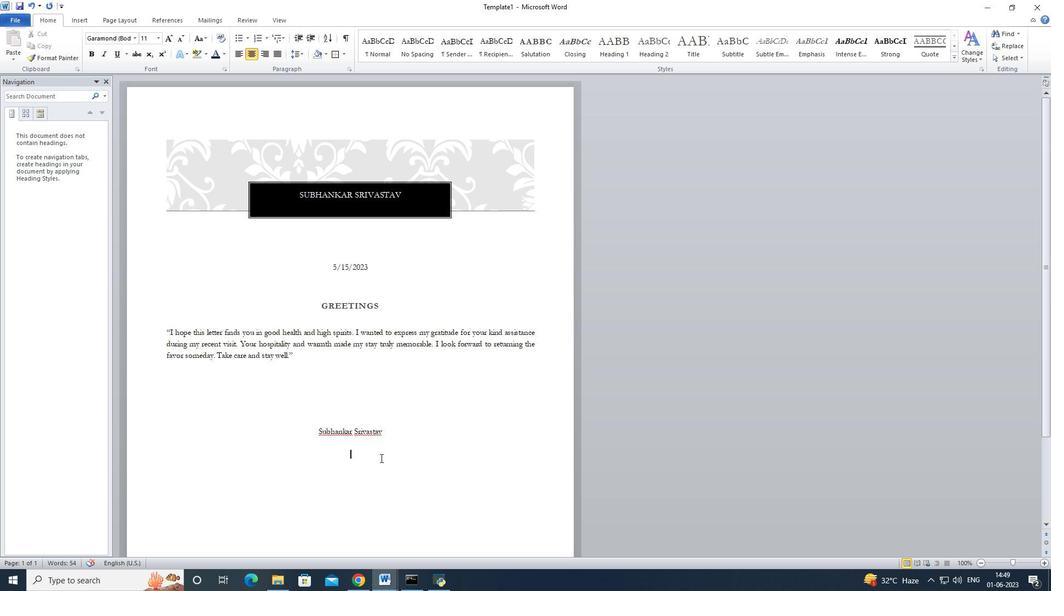 
Action: Mouse scrolled (380, 457) with delta (0, 0)
Screenshot: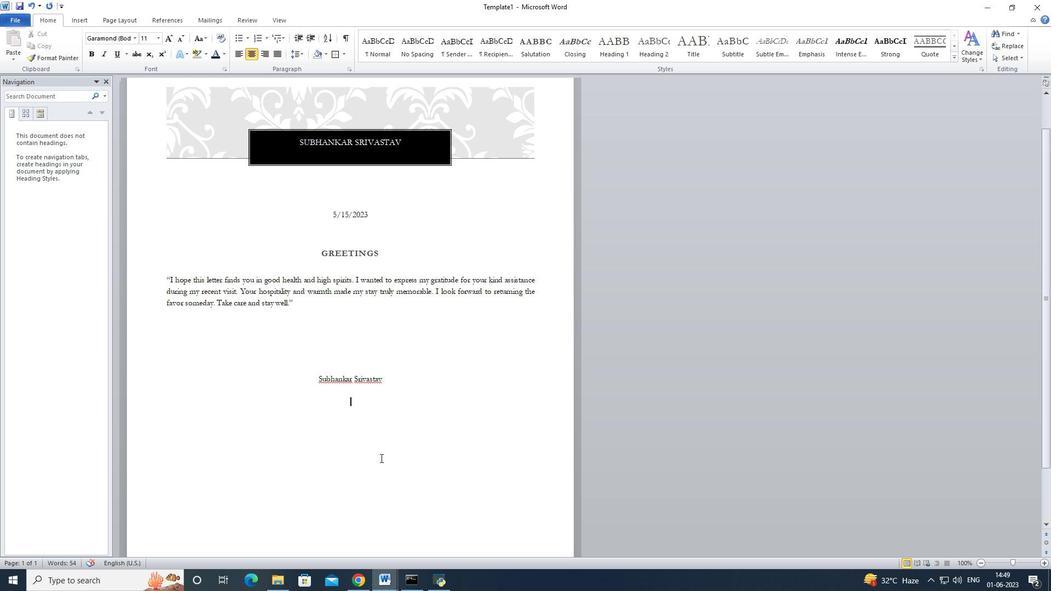 
Action: Mouse moved to (130, 22)
Screenshot: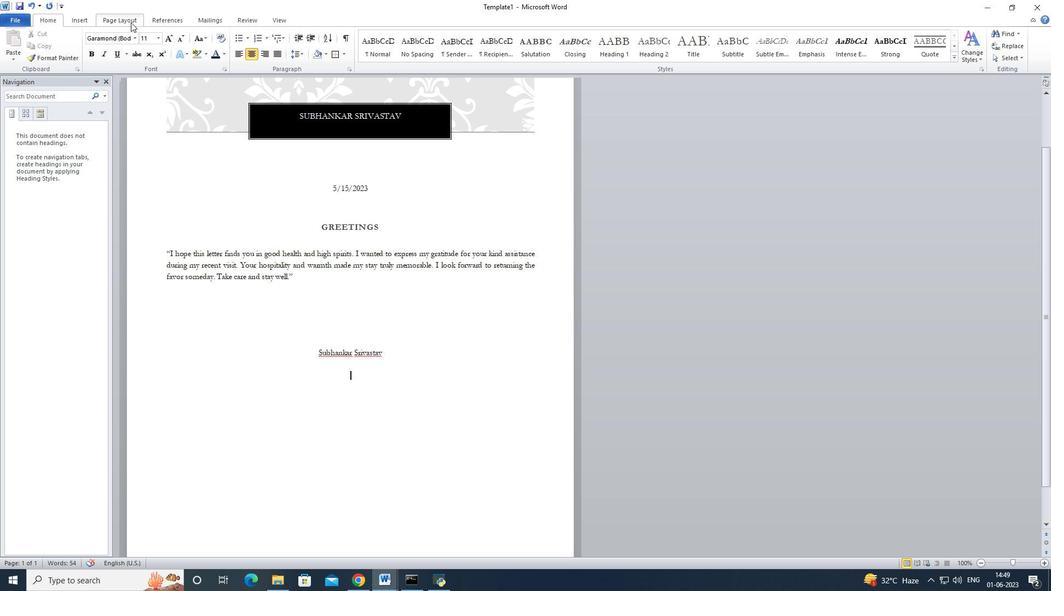 
Action: Mouse pressed left at (130, 22)
Screenshot: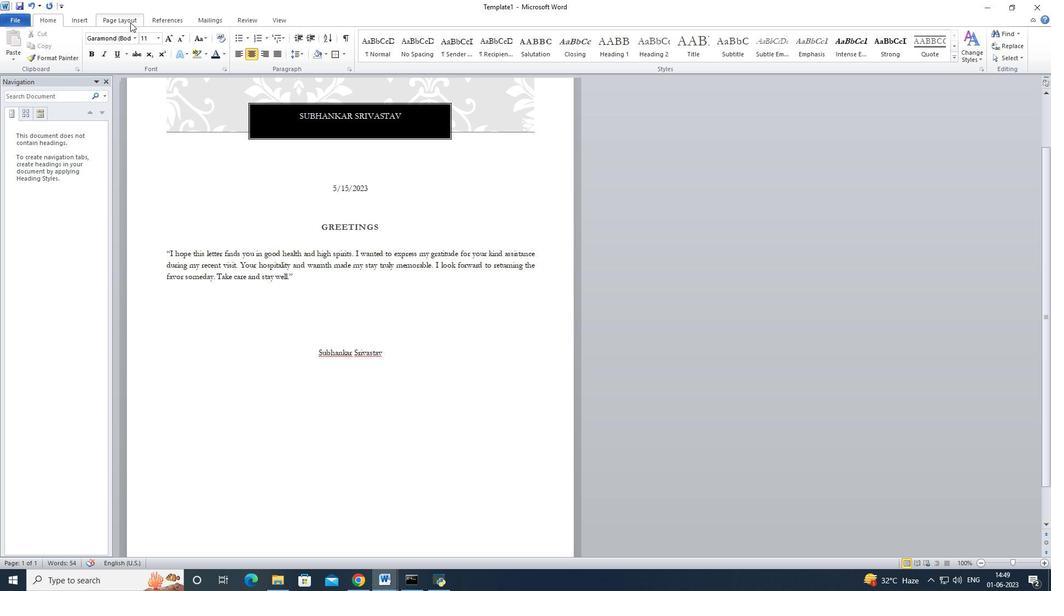 
Action: Mouse moved to (270, 53)
Screenshot: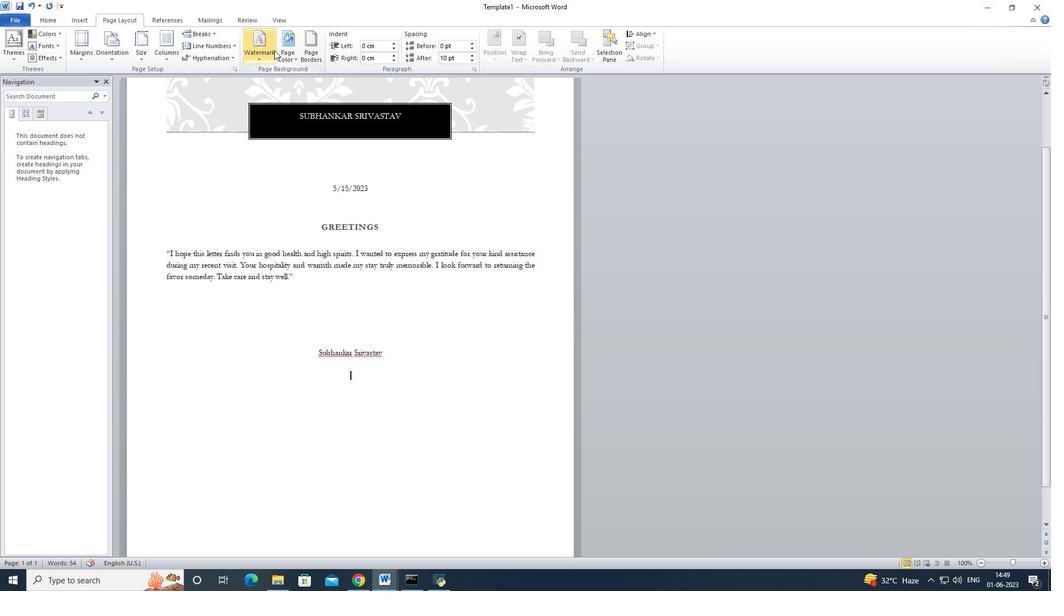 
Action: Mouse pressed left at (270, 53)
Screenshot: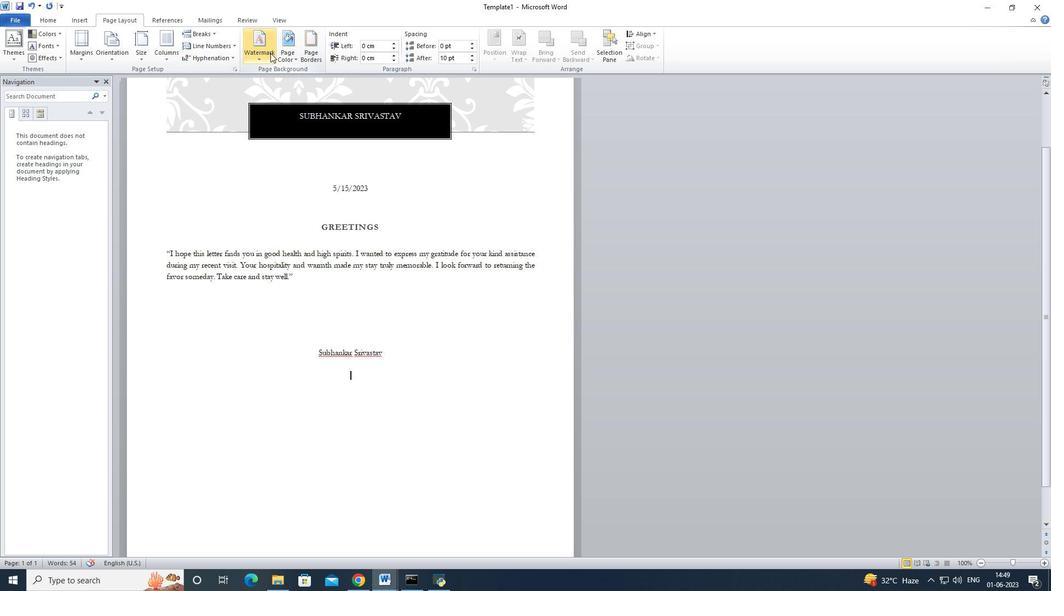 
Action: Mouse moved to (330, 392)
Screenshot: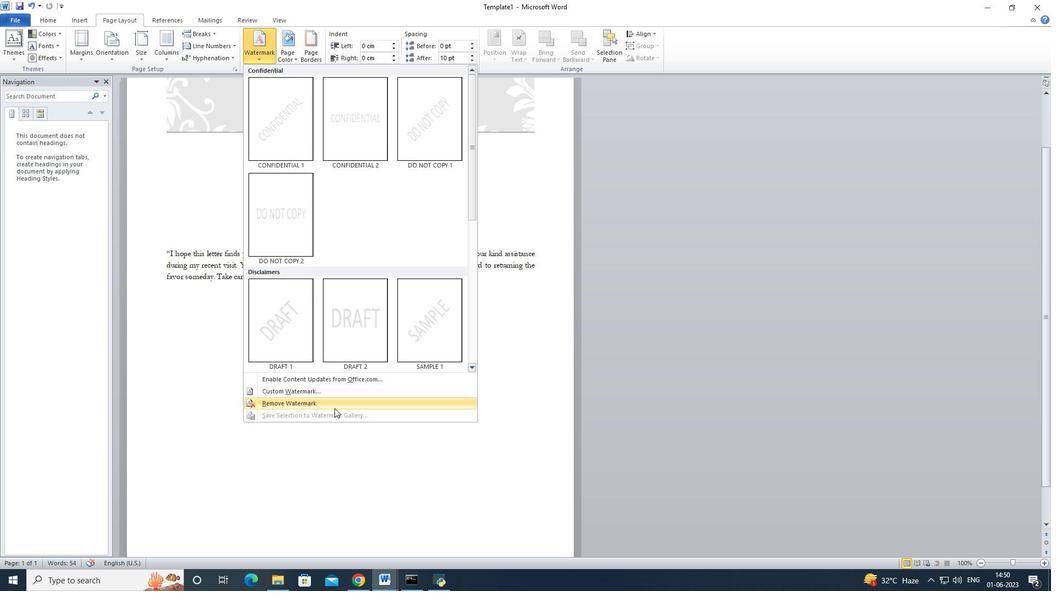 
Action: Mouse pressed left at (330, 392)
Screenshot: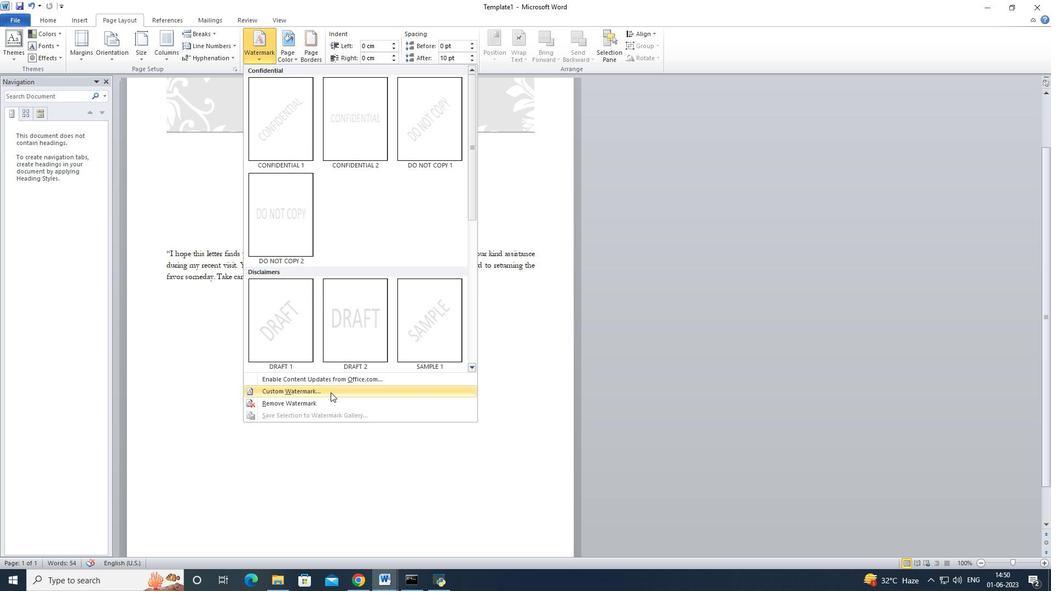 
Action: Mouse moved to (425, 261)
Screenshot: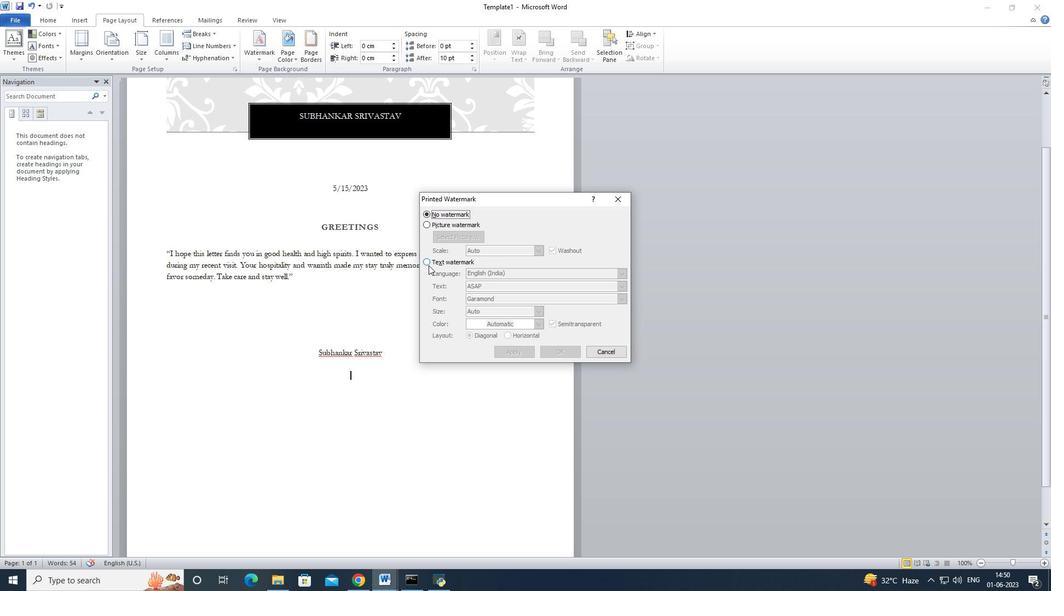 
Action: Mouse pressed left at (425, 261)
Screenshot: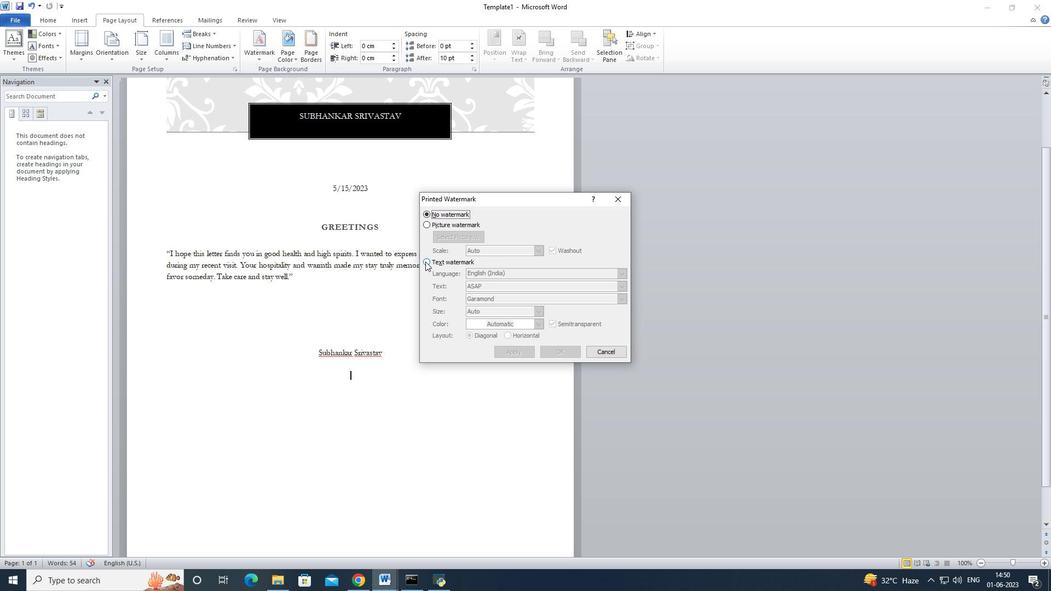 
Action: Mouse moved to (489, 287)
Screenshot: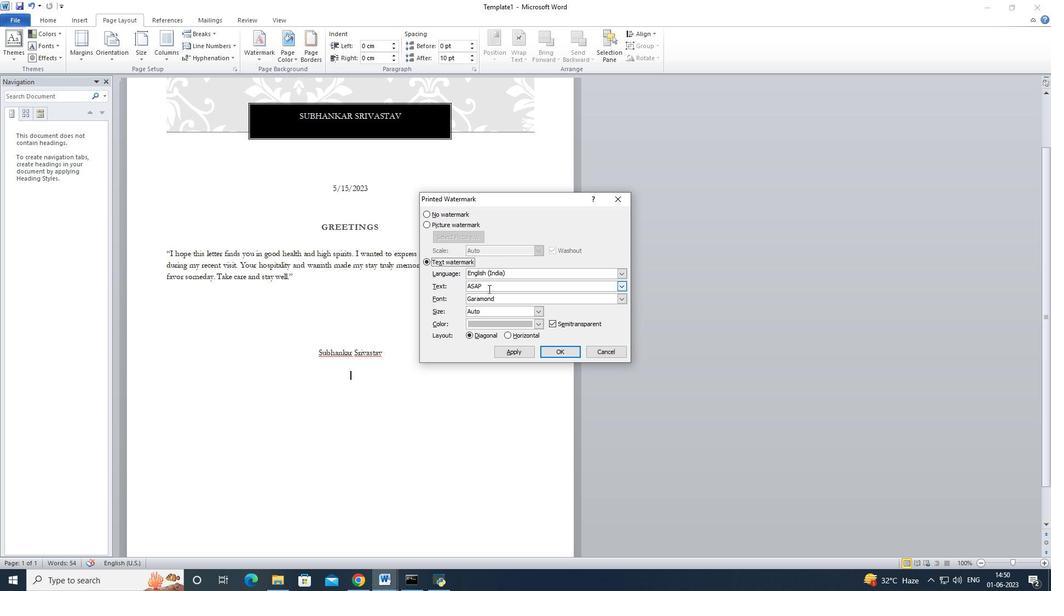 
Action: Mouse pressed left at (489, 287)
Screenshot: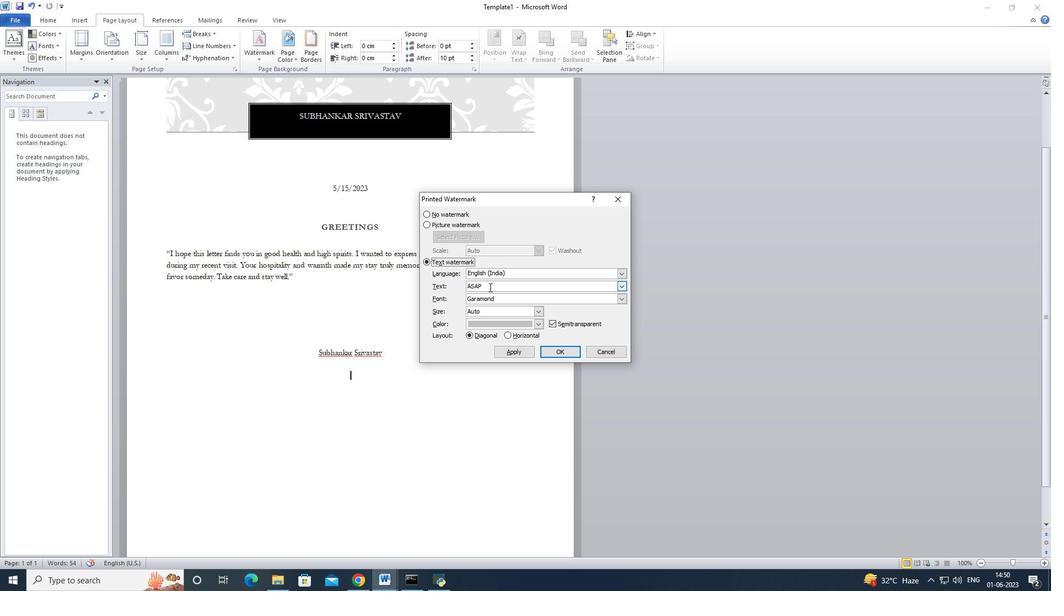 
Action: Mouse moved to (458, 287)
Screenshot: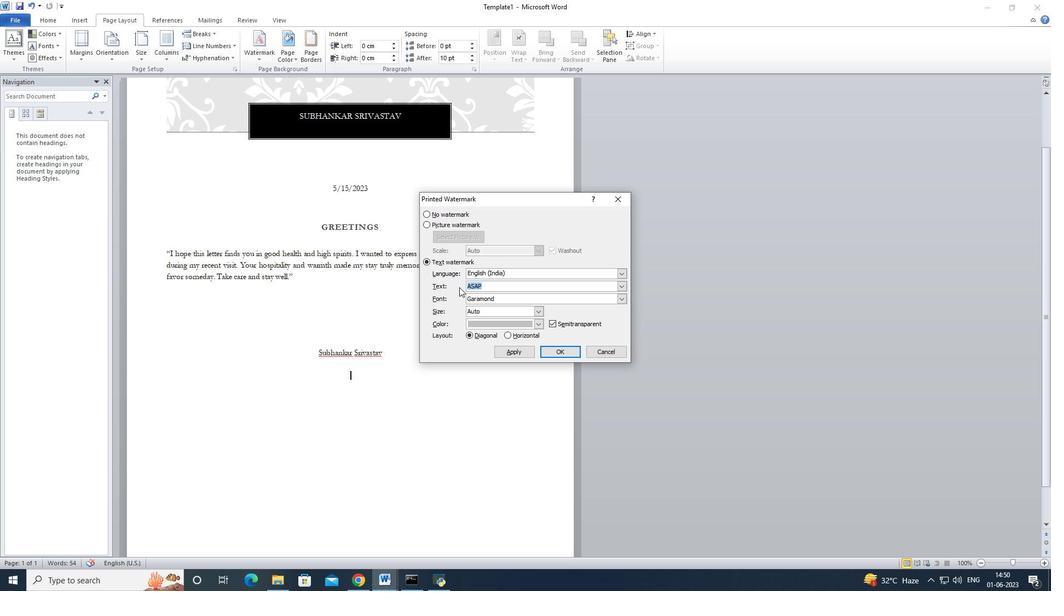 
Action: Key pressed confidential<Key.space>1
Screenshot: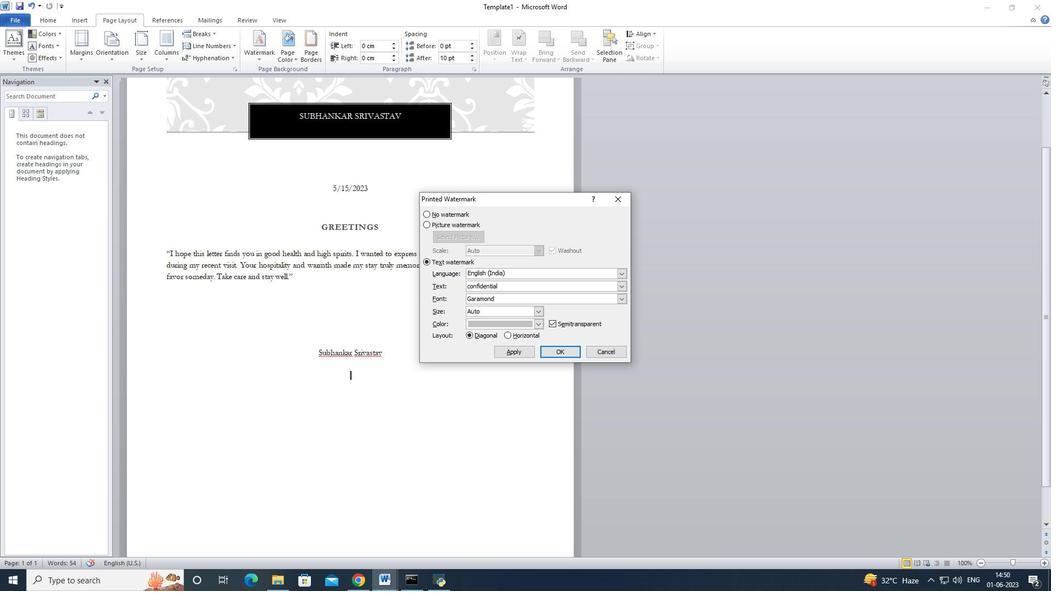 
Action: Mouse moved to (515, 355)
Screenshot: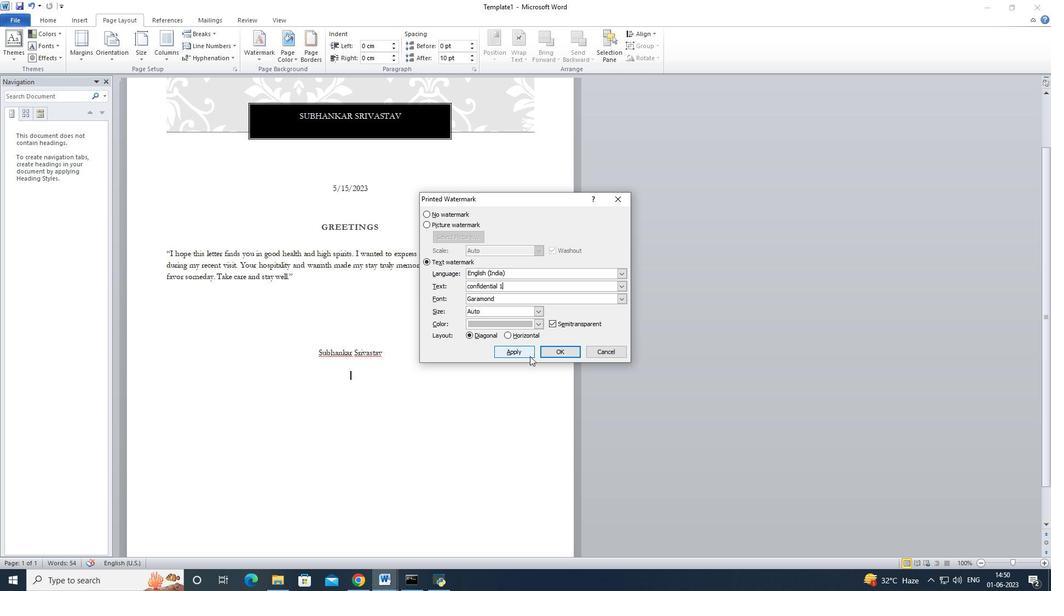
Action: Mouse pressed left at (515, 355)
Screenshot: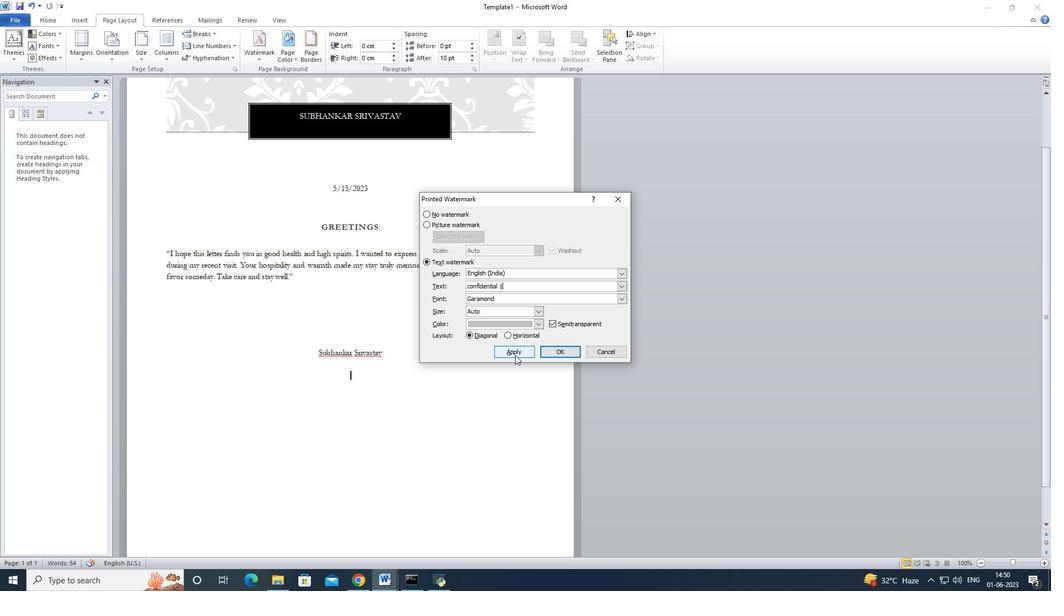 
Action: Mouse moved to (621, 348)
Screenshot: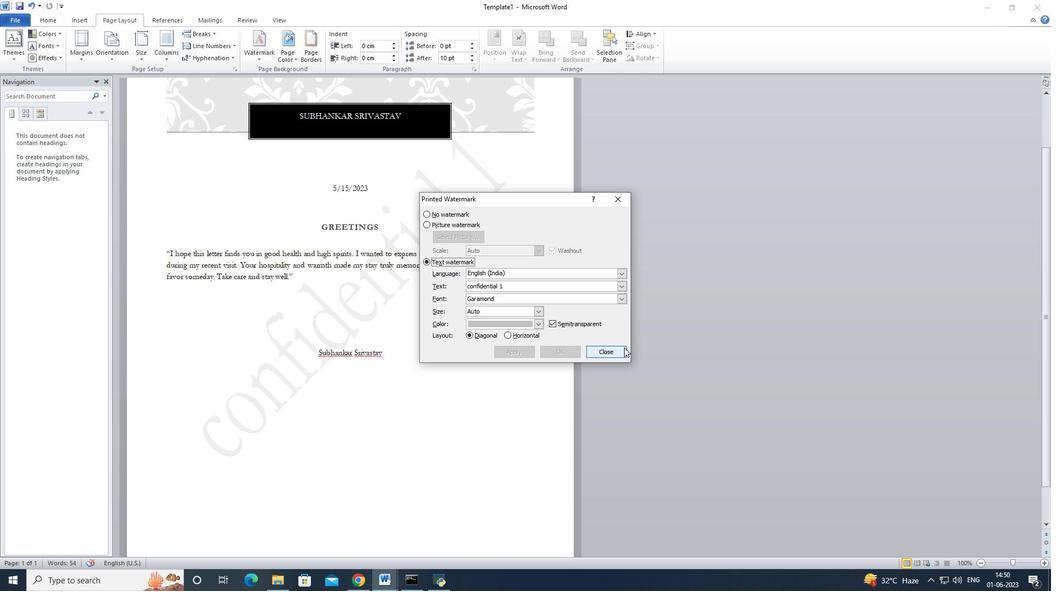 
Action: Mouse pressed left at (621, 348)
Screenshot: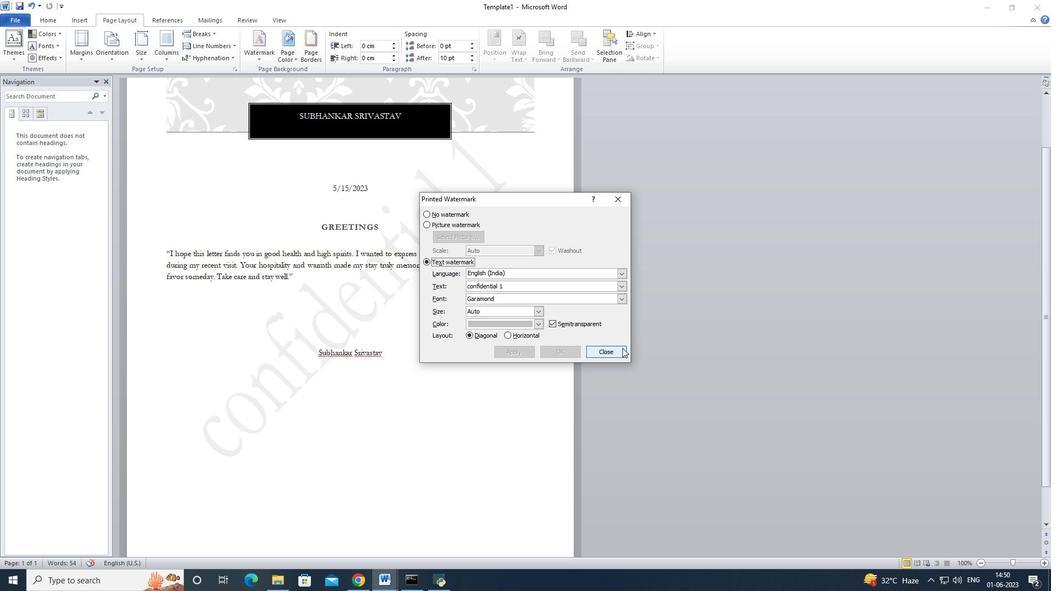 
Action: Mouse moved to (476, 335)
Screenshot: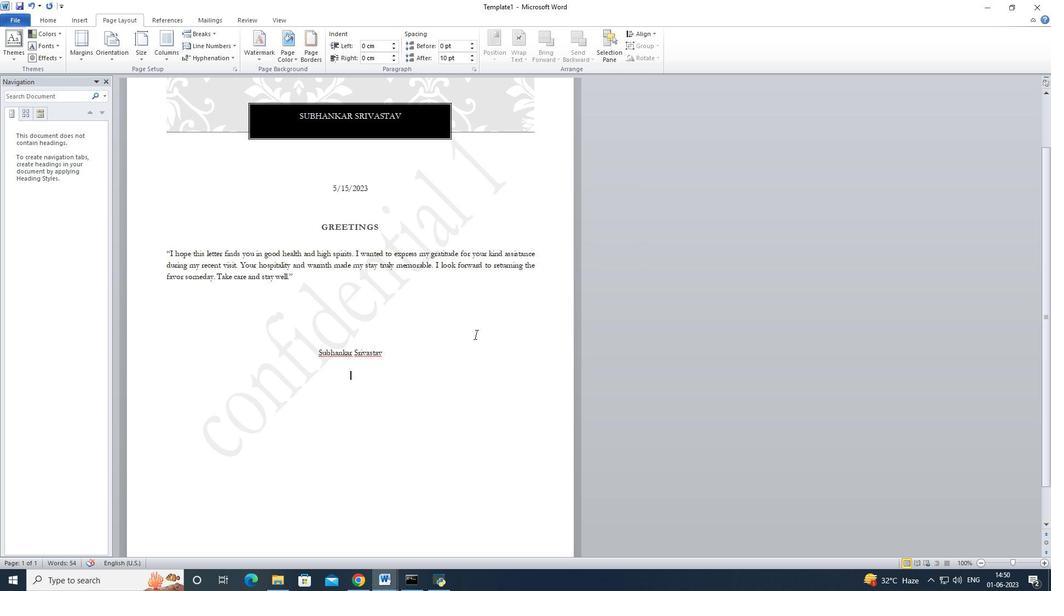 
Action: Mouse scrolled (476, 335) with delta (0, 0)
Screenshot: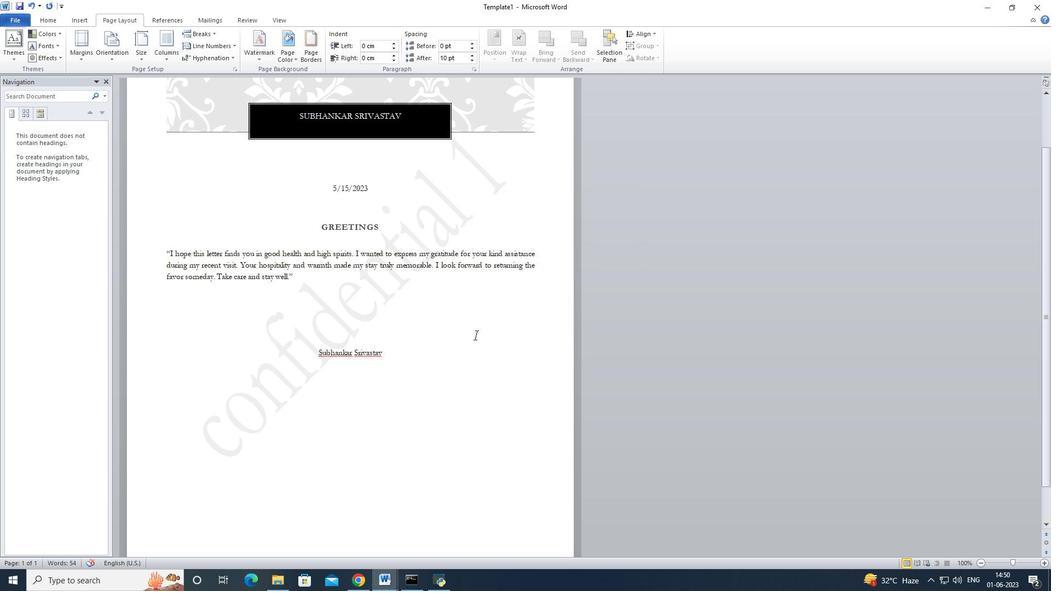 
Action: Mouse scrolled (476, 335) with delta (0, 0)
Screenshot: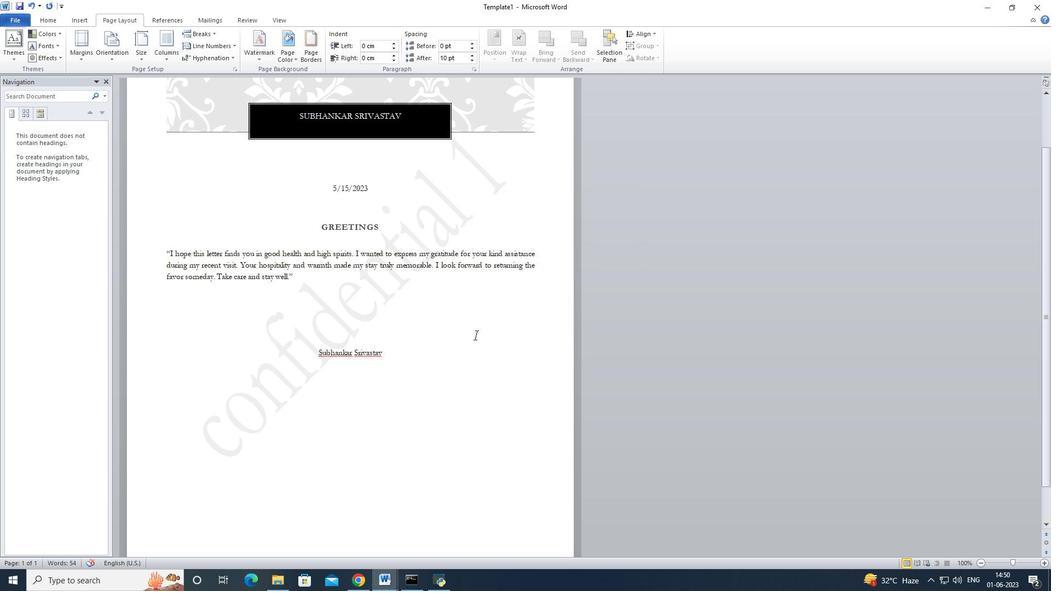 
Action: Mouse scrolled (476, 335) with delta (0, 0)
Screenshot: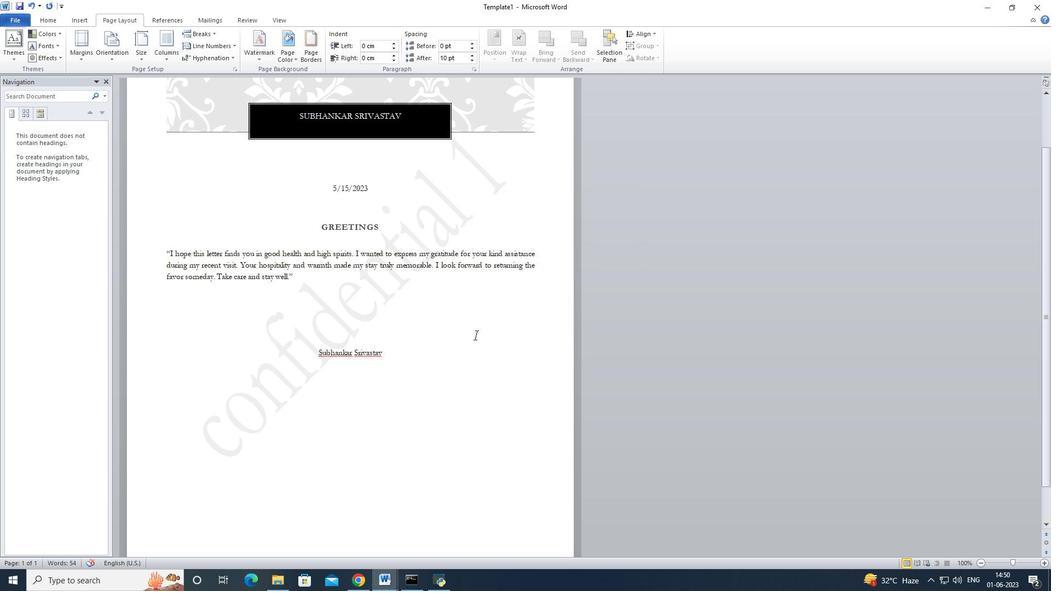 
Action: Mouse scrolled (476, 335) with delta (0, 0)
Screenshot: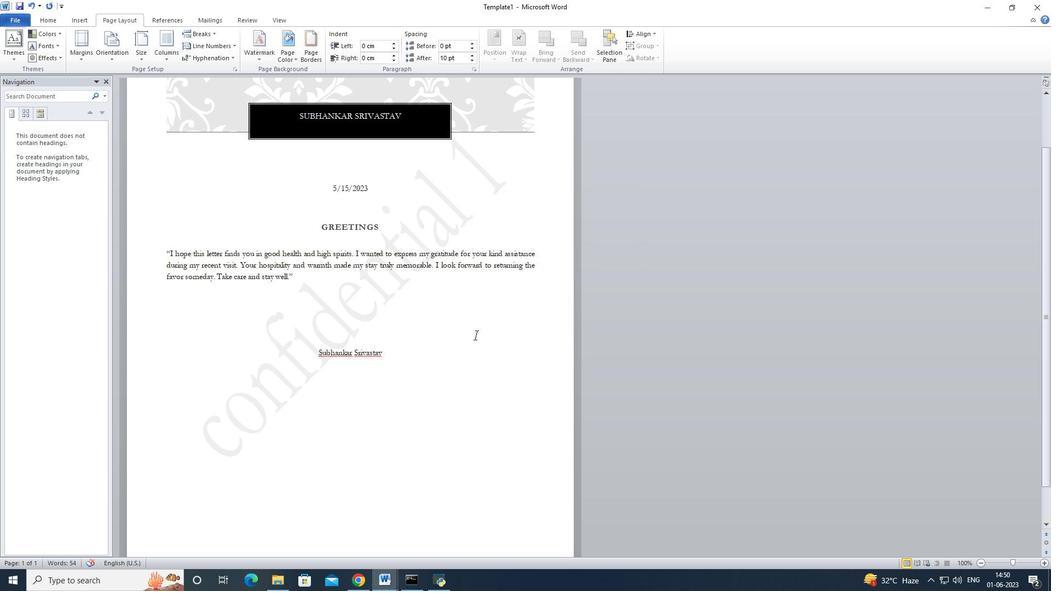 
Action: Mouse moved to (12, 16)
Screenshot: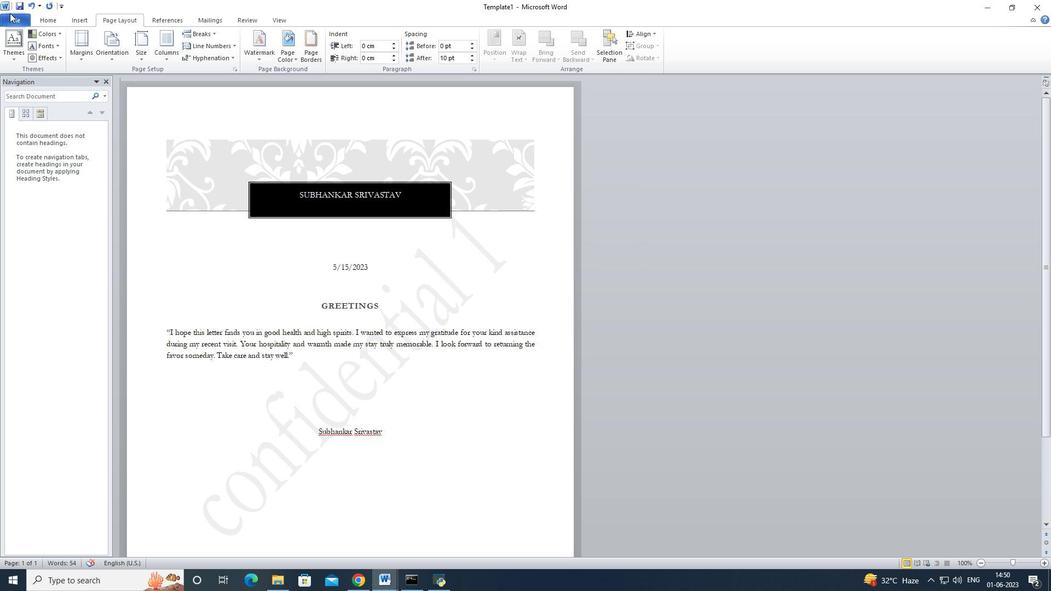 
Action: Mouse pressed left at (12, 16)
Screenshot: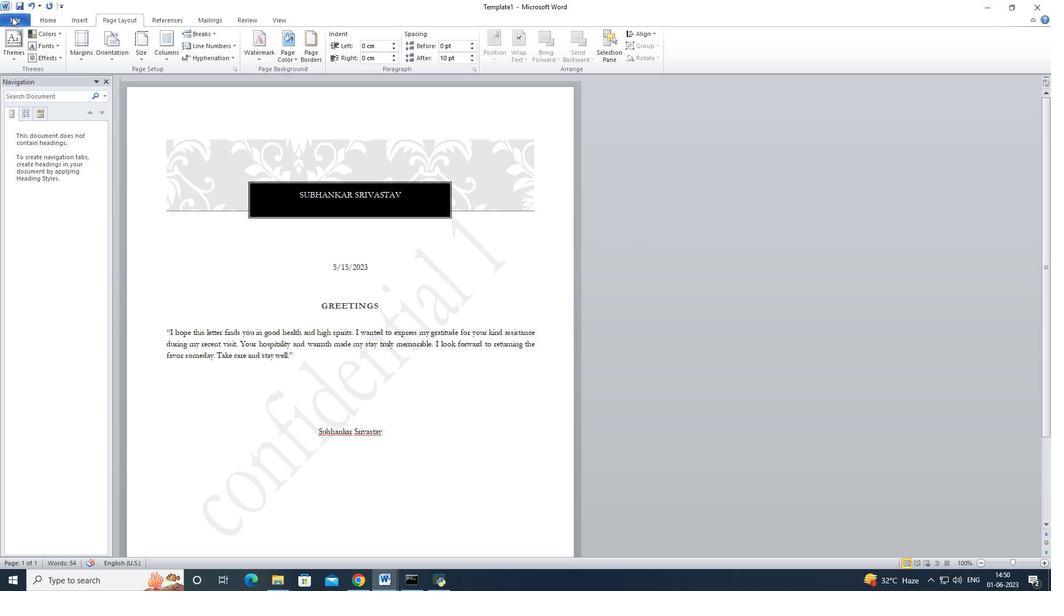 
Action: Mouse moved to (31, 39)
Screenshot: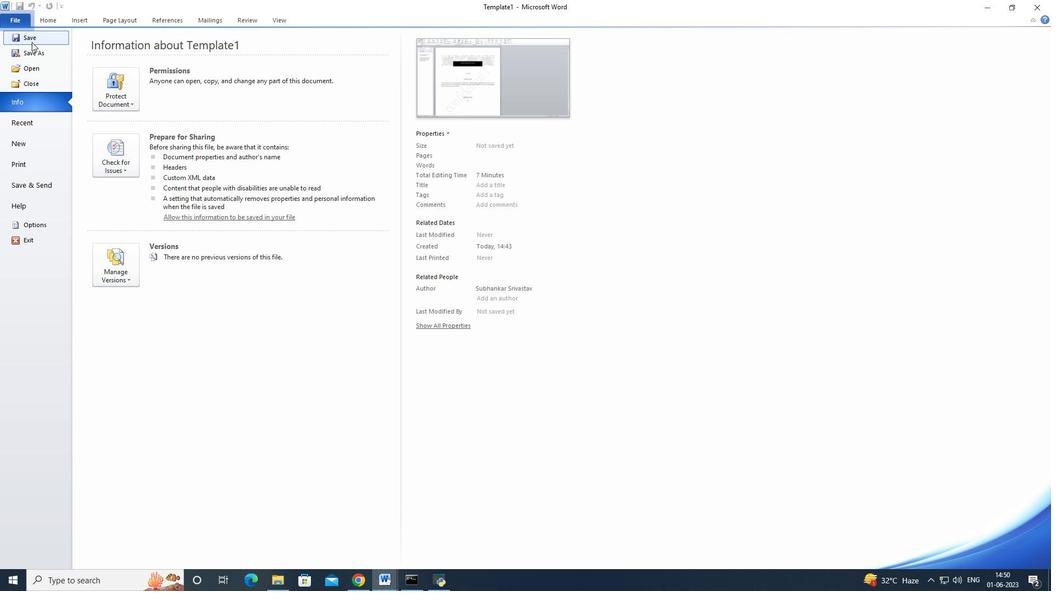 
Action: Mouse pressed left at (31, 39)
Screenshot: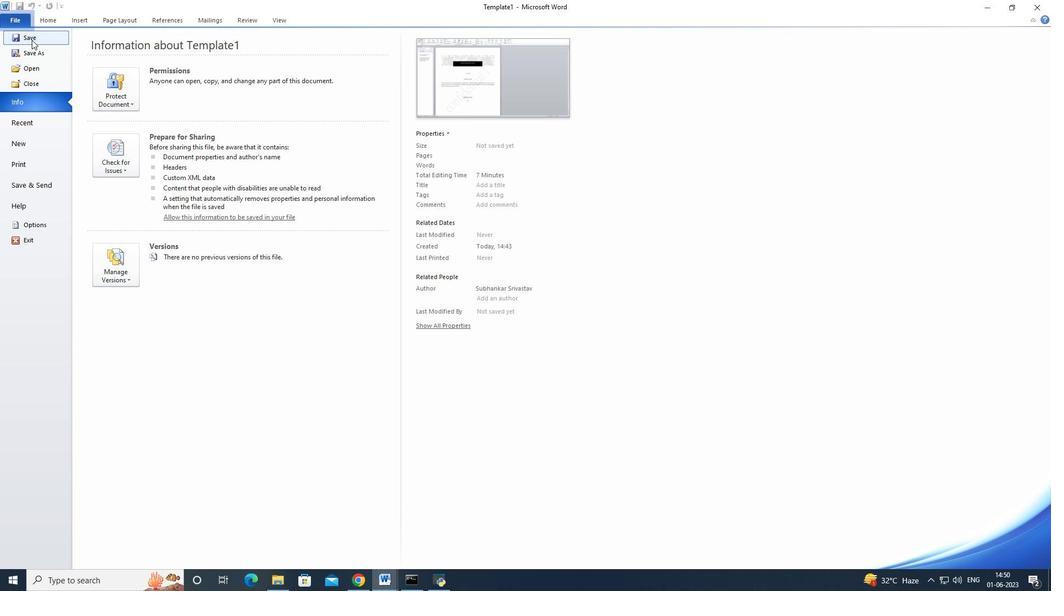 
Action: Mouse moved to (311, 172)
Screenshot: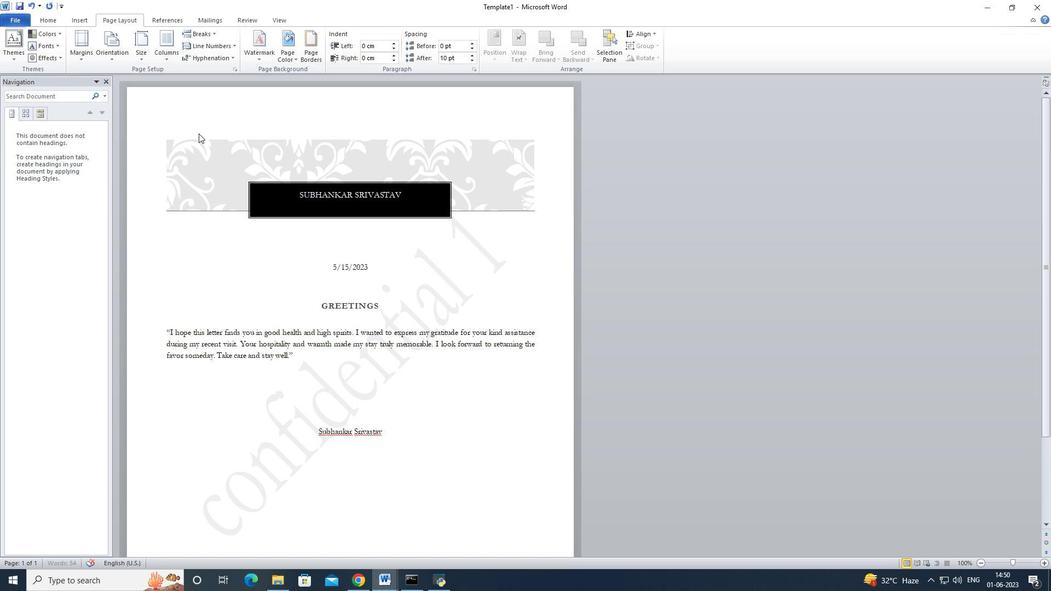
Action: Key pressed <Key.shift>Slogan
Screenshot: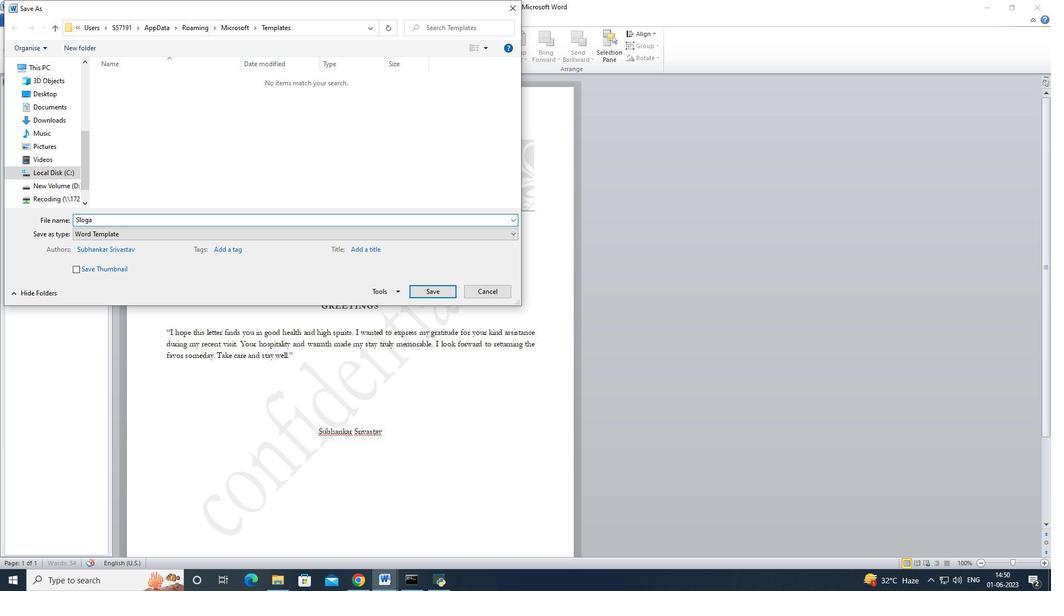 
Action: Mouse moved to (61, 106)
Screenshot: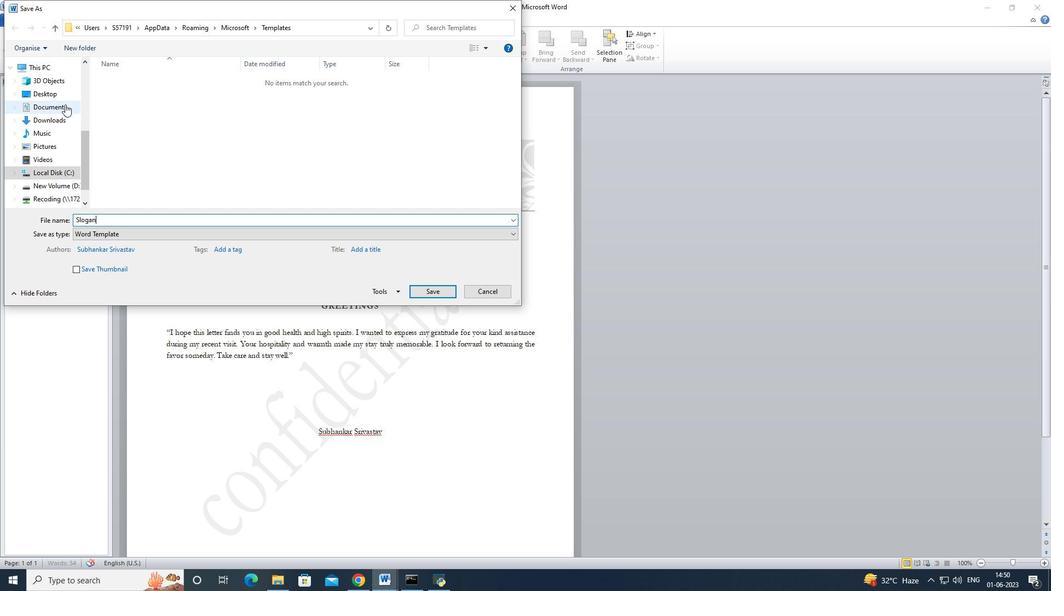 
Action: Mouse pressed left at (61, 106)
Screenshot: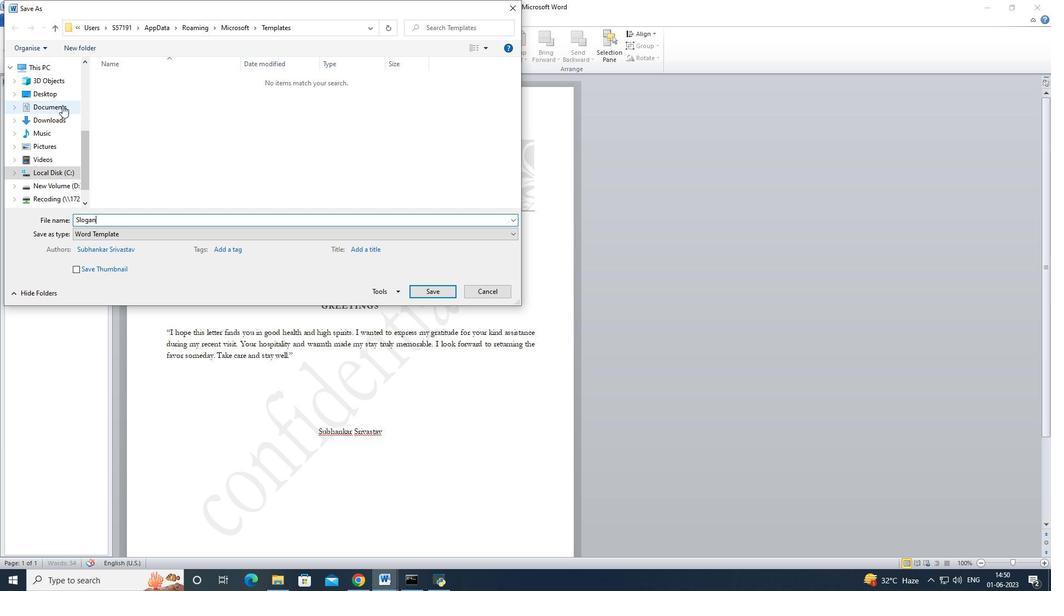 
Action: Mouse moved to (431, 293)
Screenshot: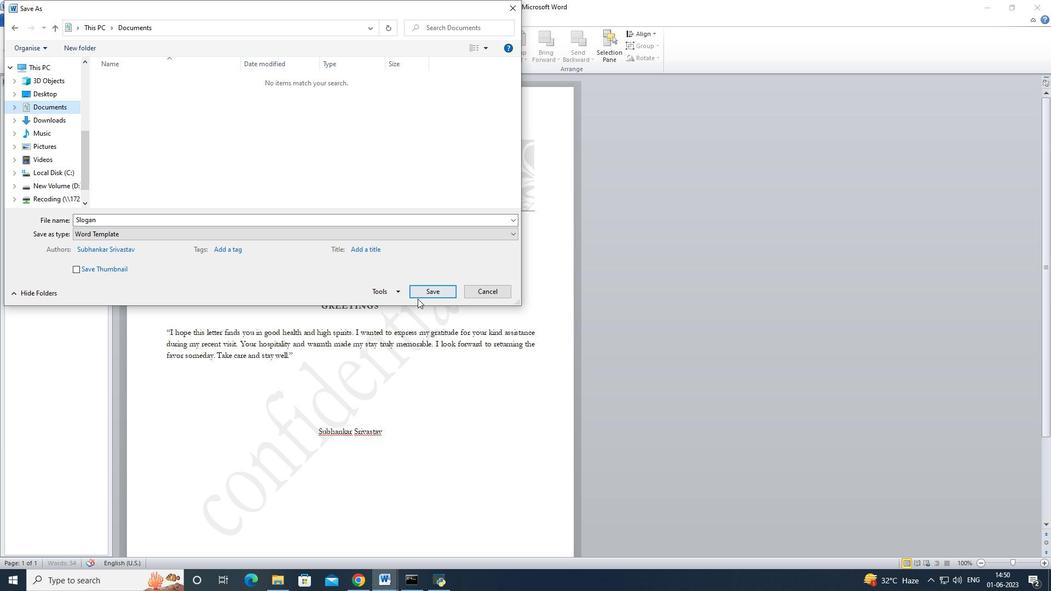 
Action: Mouse pressed left at (431, 293)
Screenshot: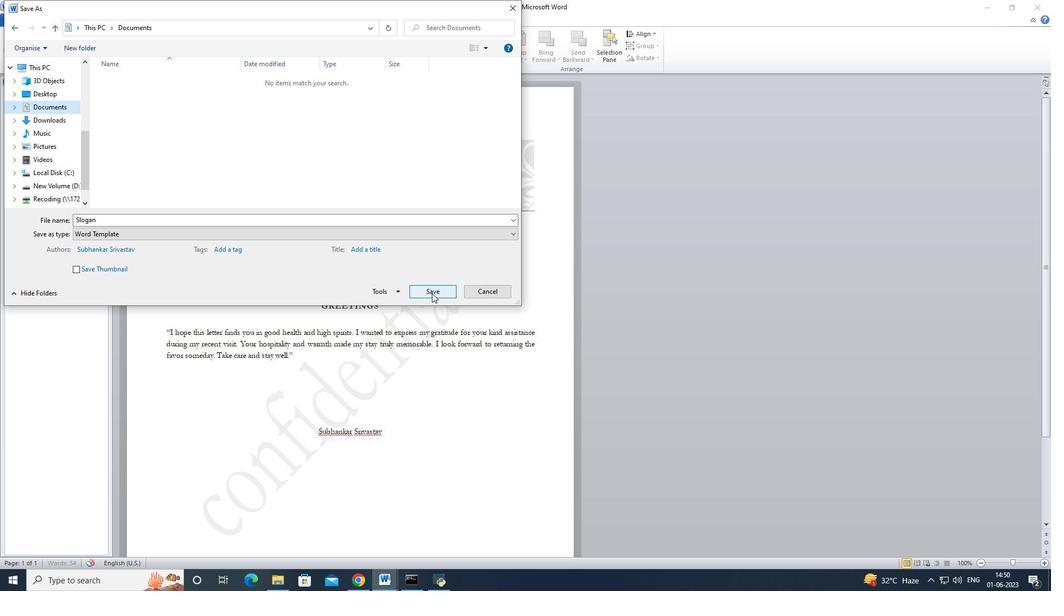 
Action: Mouse moved to (443, 390)
Screenshot: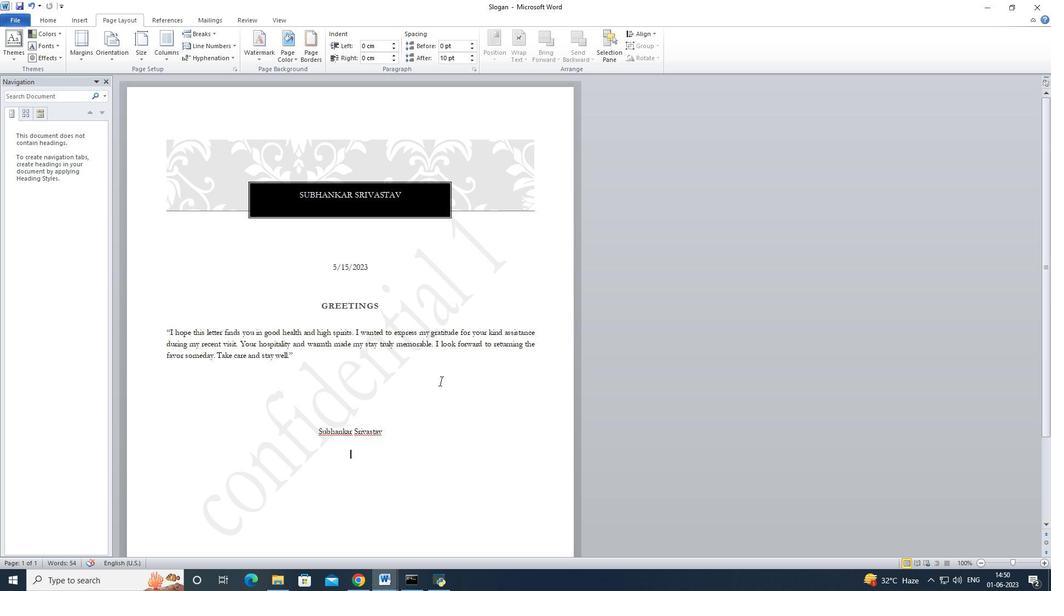 
Action: Mouse pressed left at (443, 390)
Screenshot: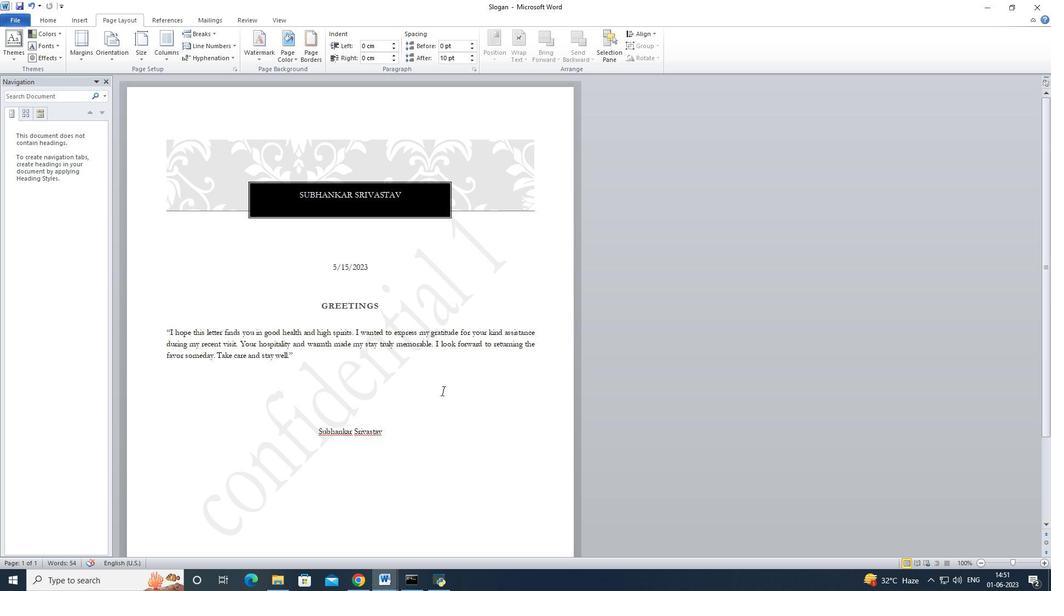 
Action: Key pressed ctrl+S
Screenshot: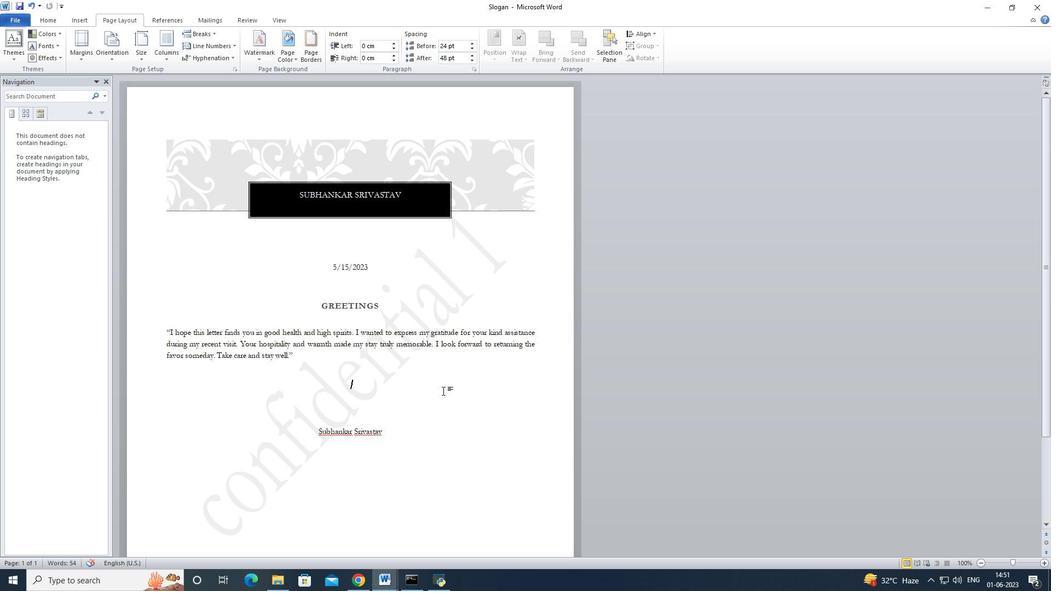 
